 Task: Look for space in Panji, Indonesia from 7th July, 2023 to 15th July, 2023 for 6 adults in price range Rs.15000 to Rs.20000. Place can be entire place with 3 bedrooms having 3 beds and 3 bathrooms. Property type can be house, flat, guest house. Booking option can be shelf check-in. Required host language is English.
Action: Mouse moved to (434, 54)
Screenshot: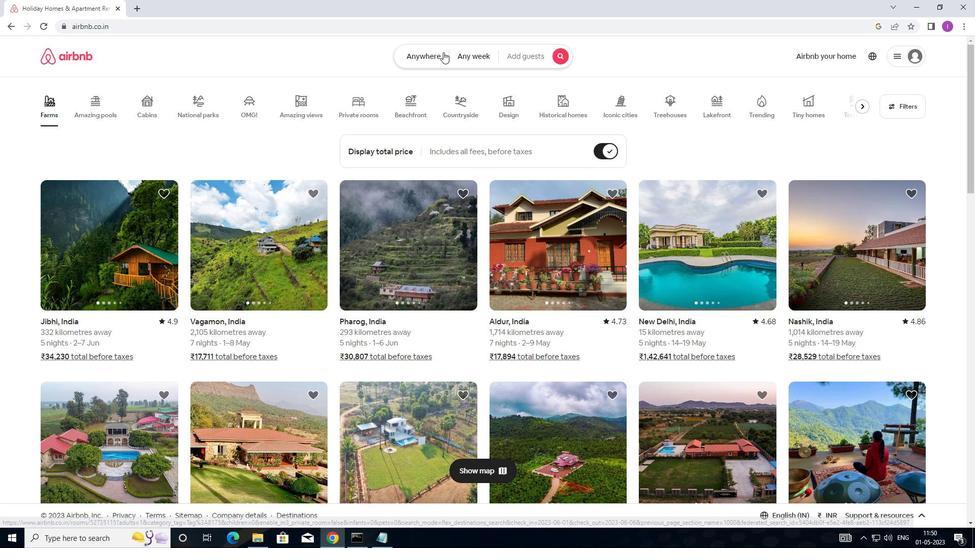 
Action: Mouse pressed left at (434, 54)
Screenshot: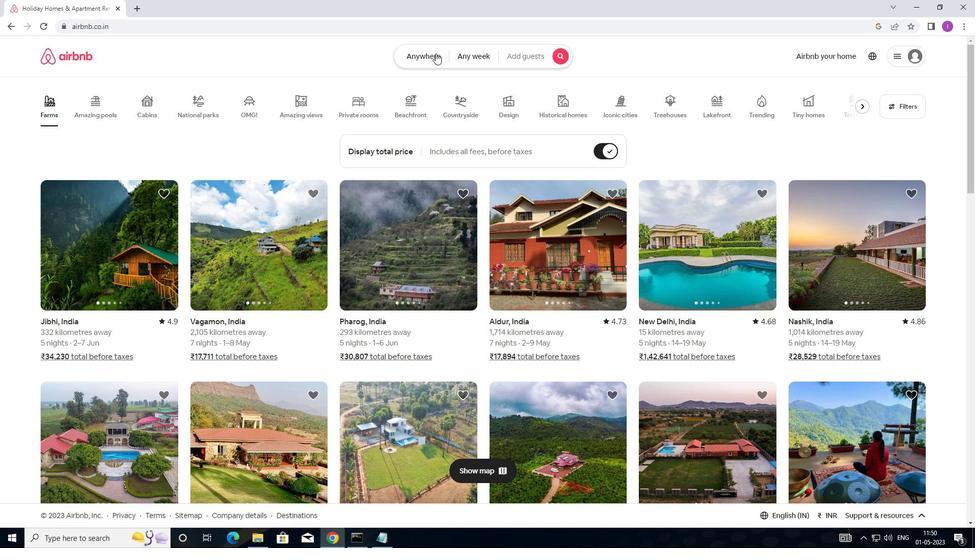 
Action: Mouse moved to (280, 97)
Screenshot: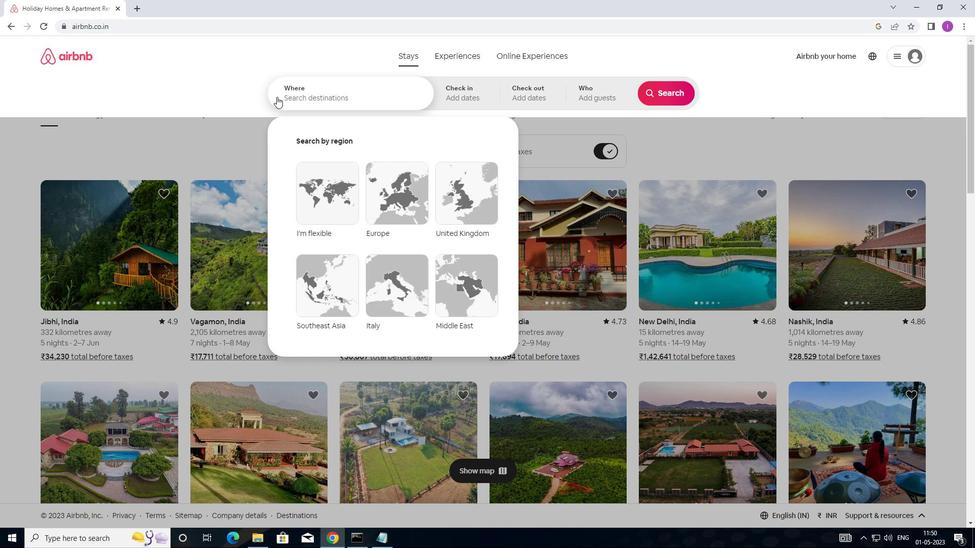 
Action: Mouse pressed left at (280, 97)
Screenshot: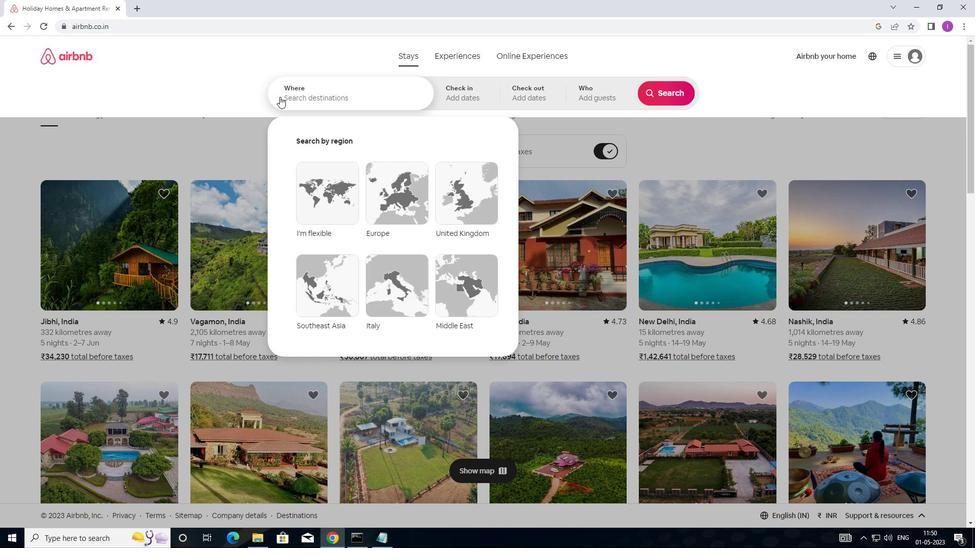 
Action: Mouse moved to (320, 146)
Screenshot: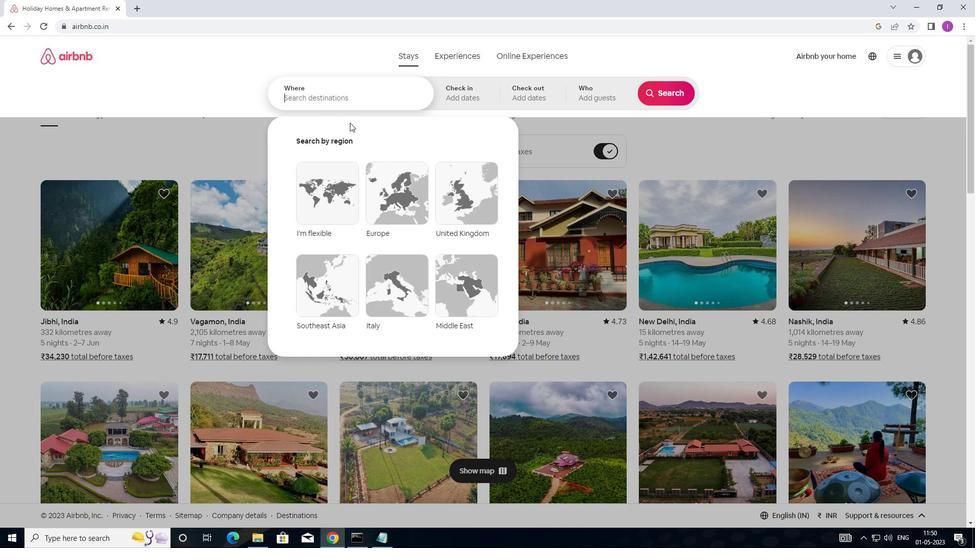 
Action: Key pressed <Key.shift>PANJI,<Key.shift>INDONESIA
Screenshot: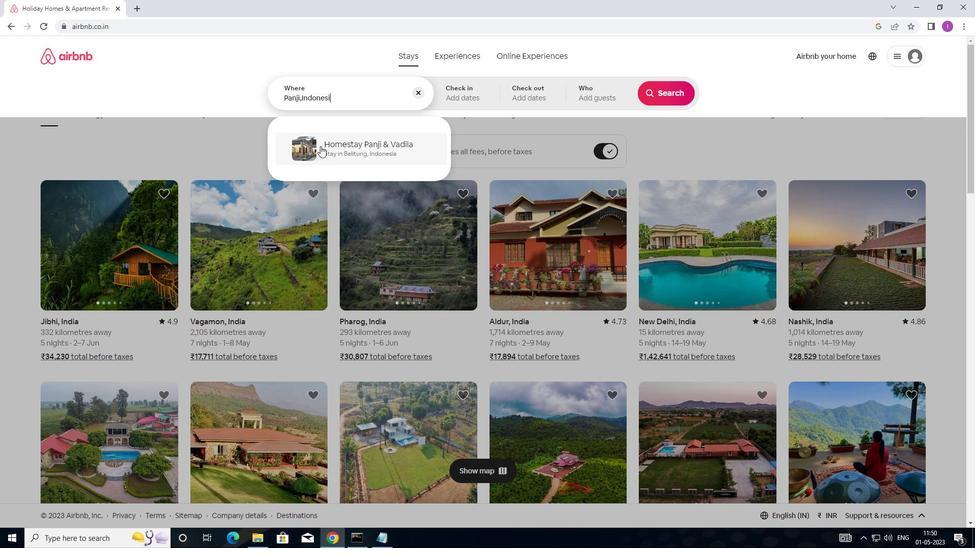 
Action: Mouse moved to (471, 90)
Screenshot: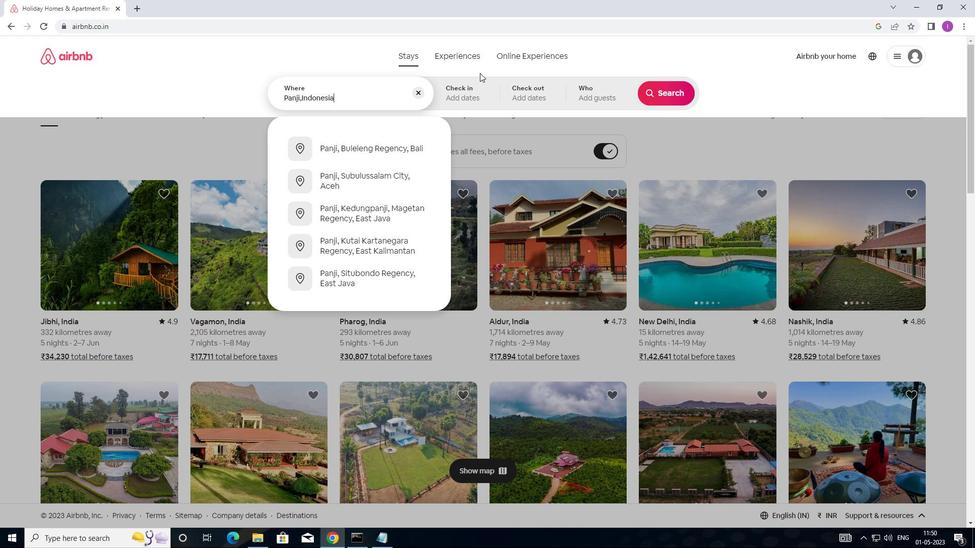 
Action: Mouse pressed left at (471, 90)
Screenshot: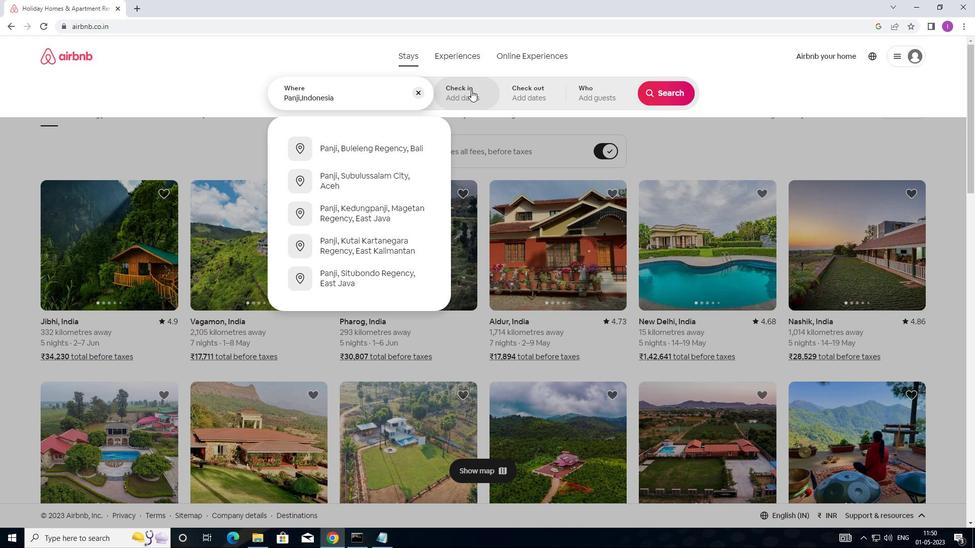 
Action: Mouse moved to (667, 176)
Screenshot: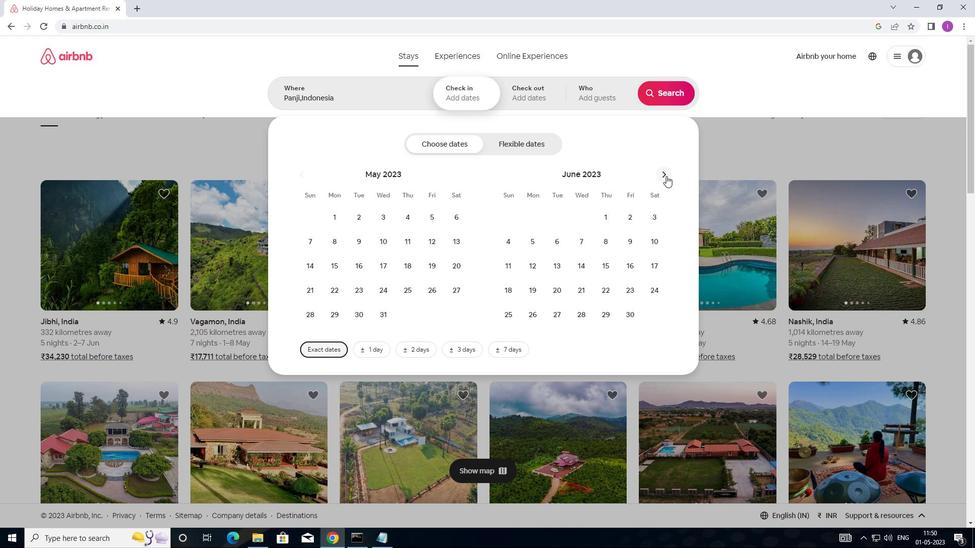
Action: Mouse pressed left at (667, 176)
Screenshot: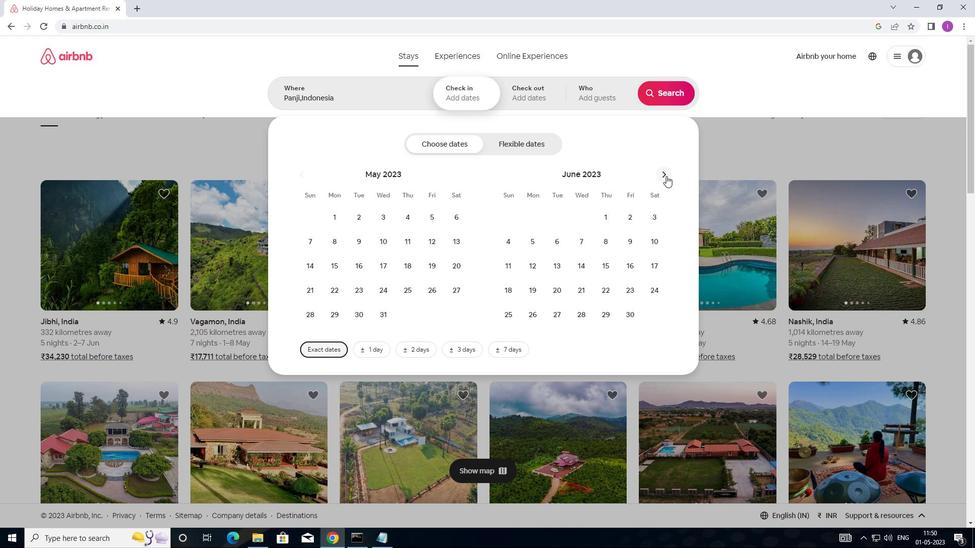 
Action: Mouse moved to (623, 240)
Screenshot: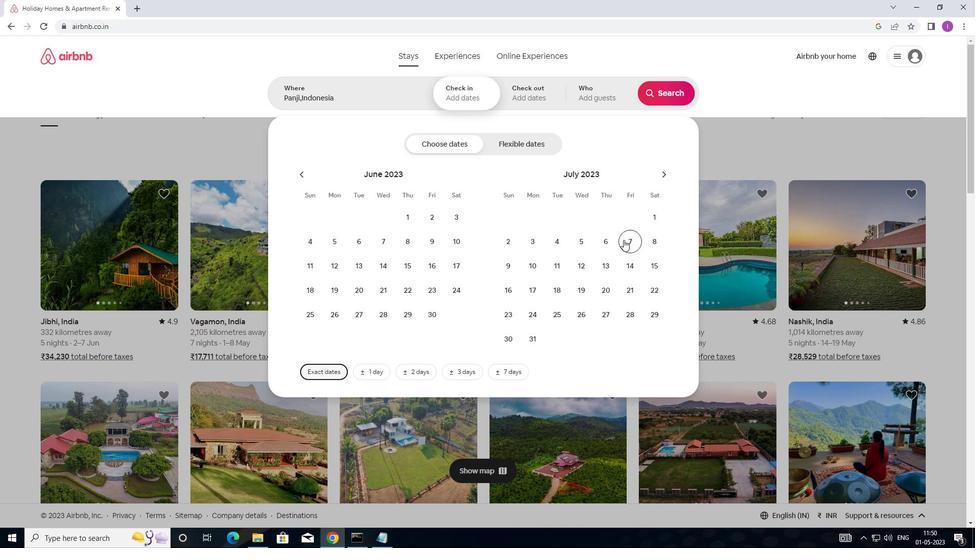 
Action: Mouse pressed left at (623, 240)
Screenshot: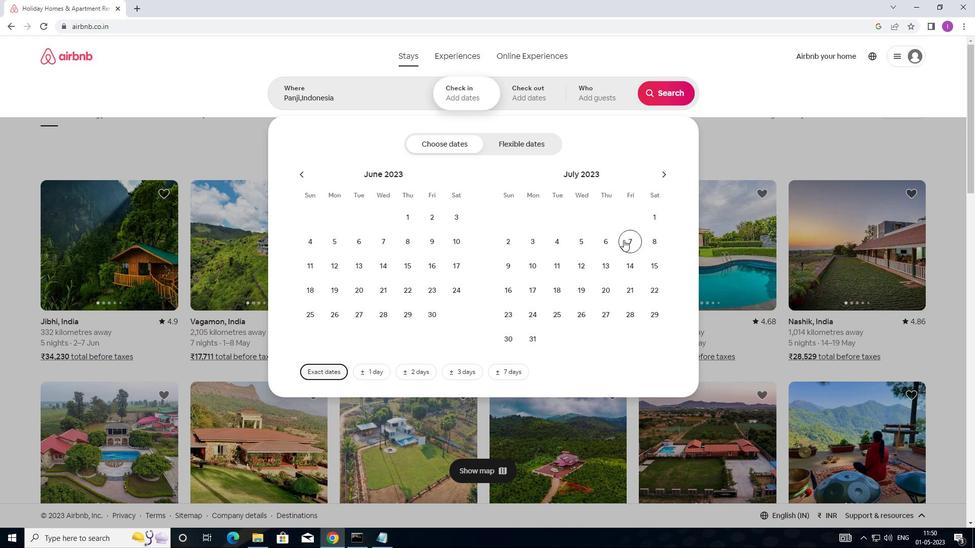 
Action: Mouse moved to (666, 268)
Screenshot: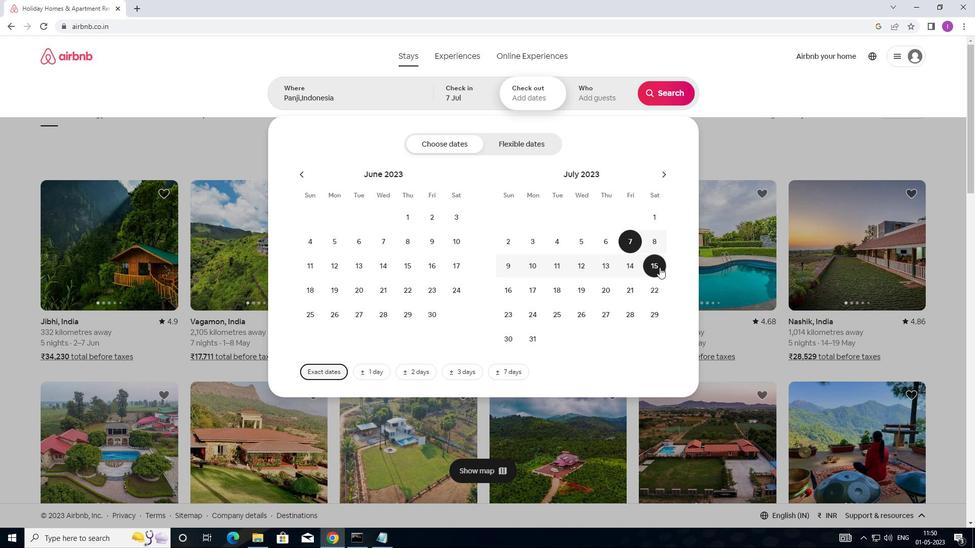 
Action: Mouse pressed left at (666, 268)
Screenshot: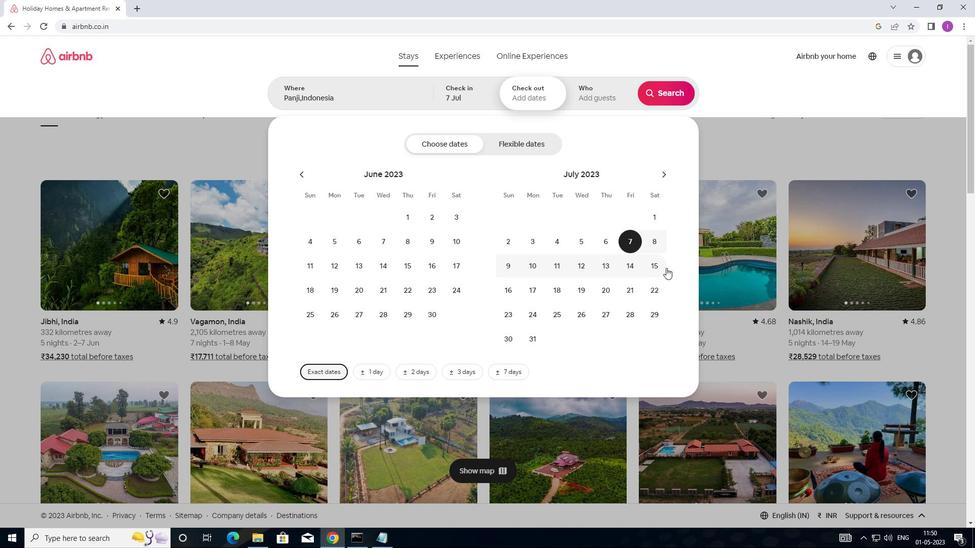 
Action: Mouse moved to (608, 89)
Screenshot: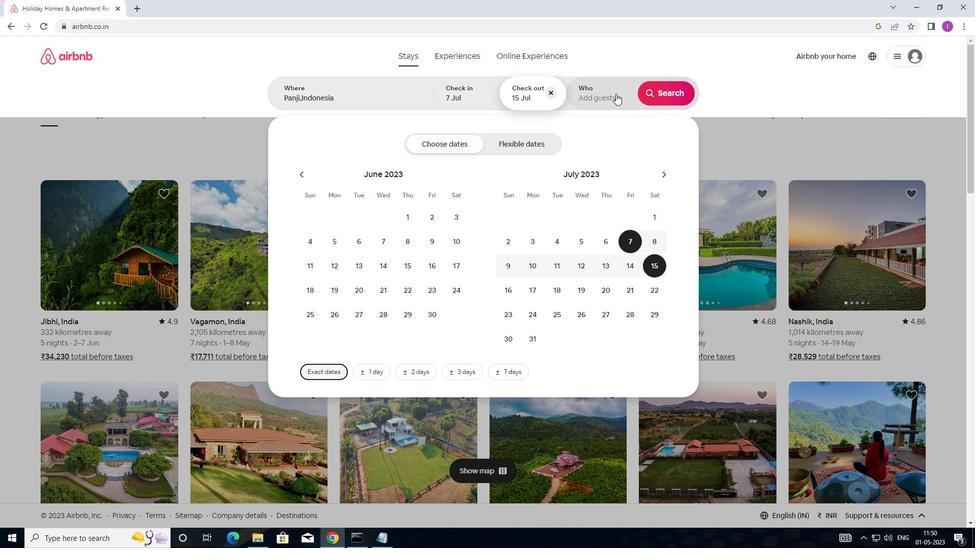 
Action: Mouse pressed left at (608, 89)
Screenshot: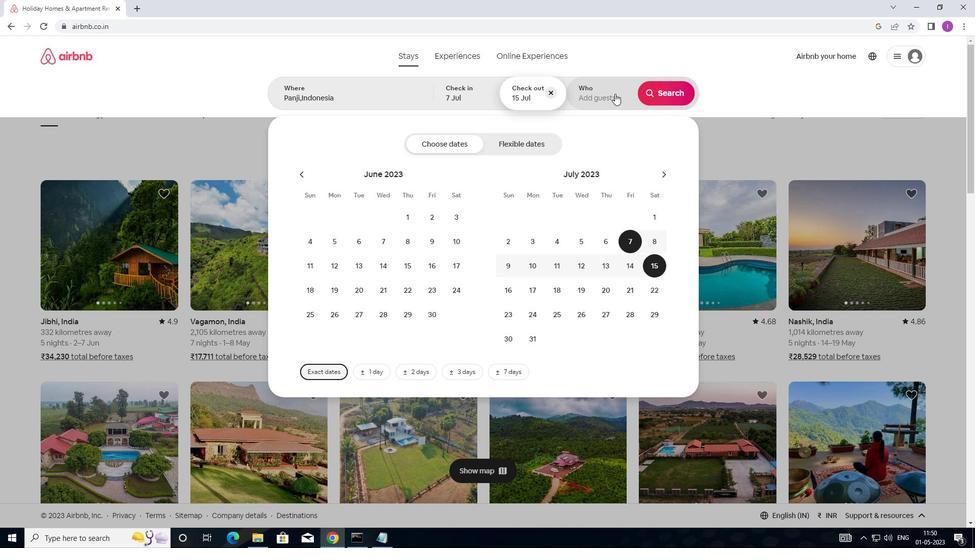 
Action: Mouse moved to (676, 144)
Screenshot: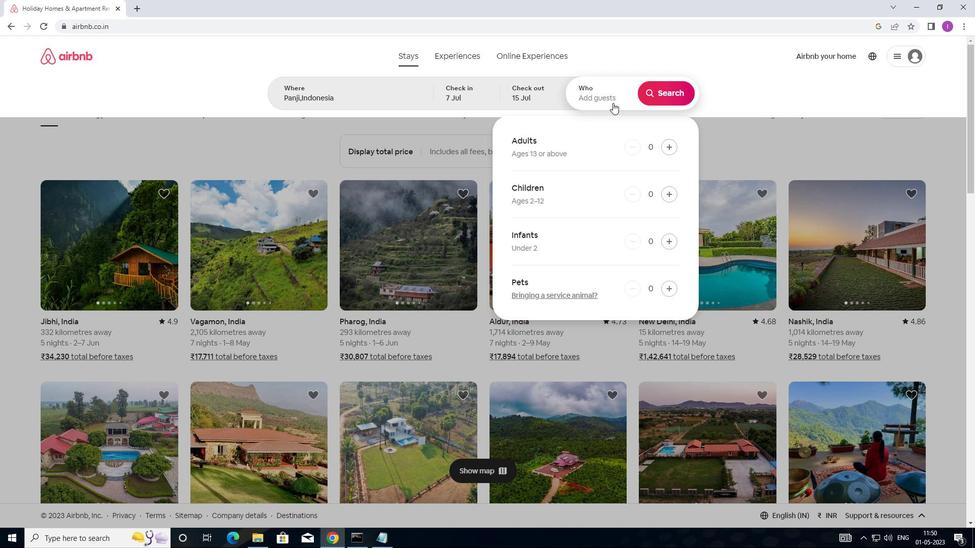 
Action: Mouse pressed left at (676, 144)
Screenshot: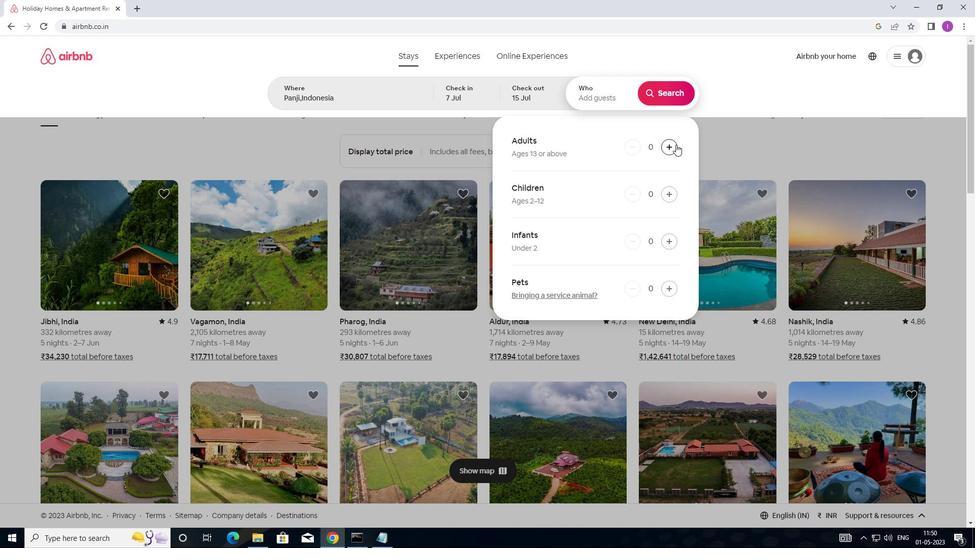 
Action: Mouse pressed left at (676, 144)
Screenshot: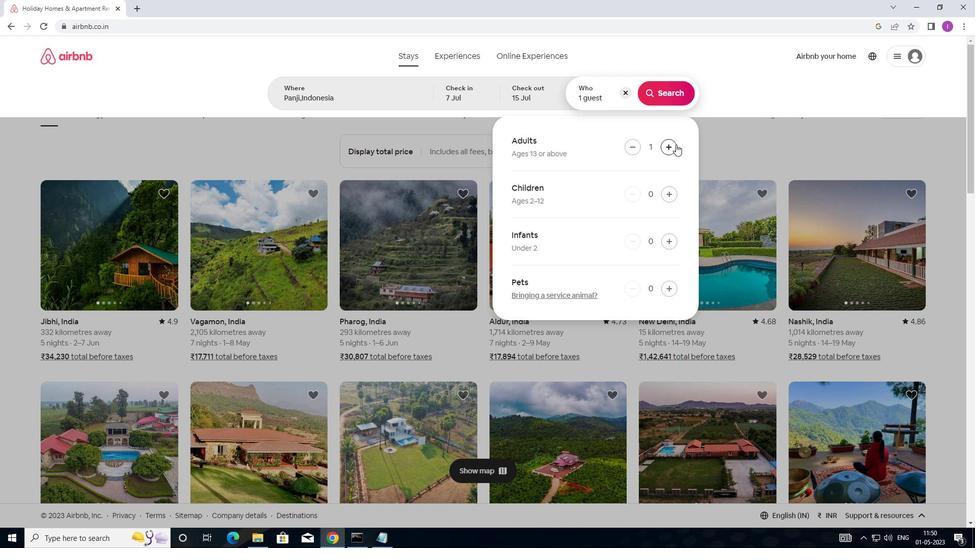 
Action: Mouse pressed left at (676, 144)
Screenshot: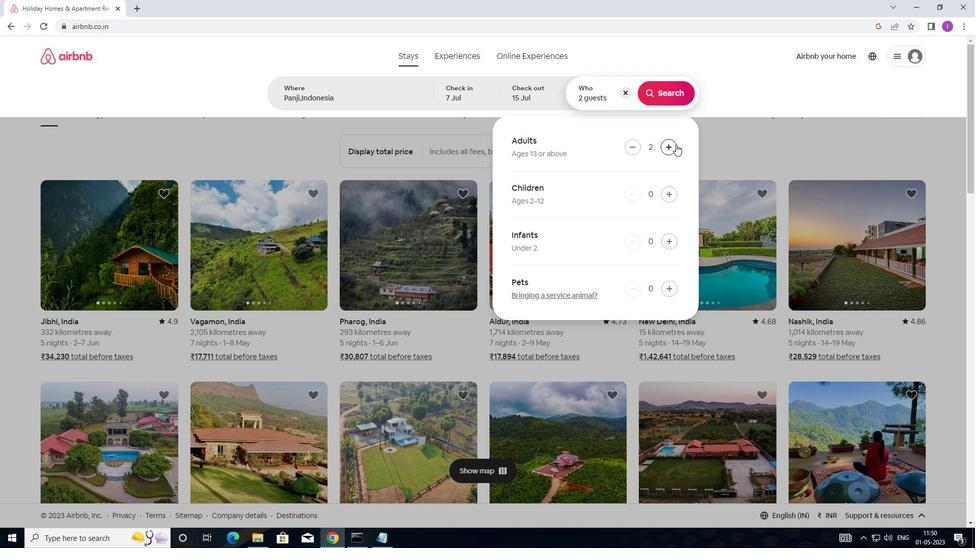 
Action: Mouse pressed left at (676, 144)
Screenshot: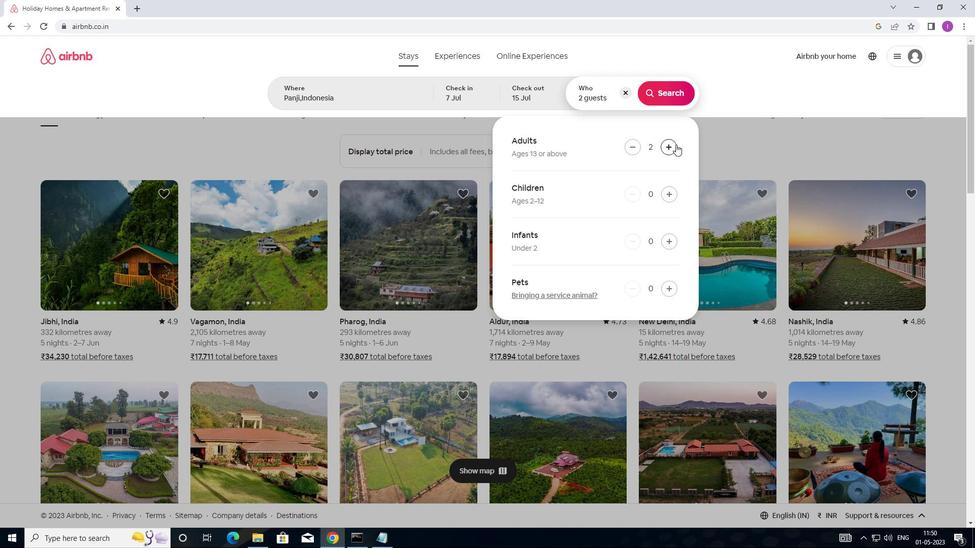 
Action: Mouse pressed left at (676, 144)
Screenshot: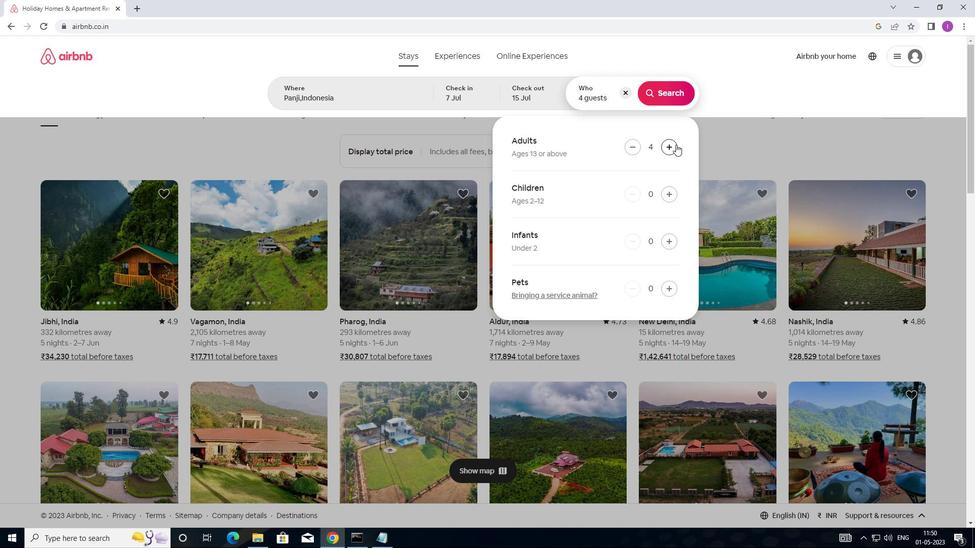
Action: Mouse moved to (676, 145)
Screenshot: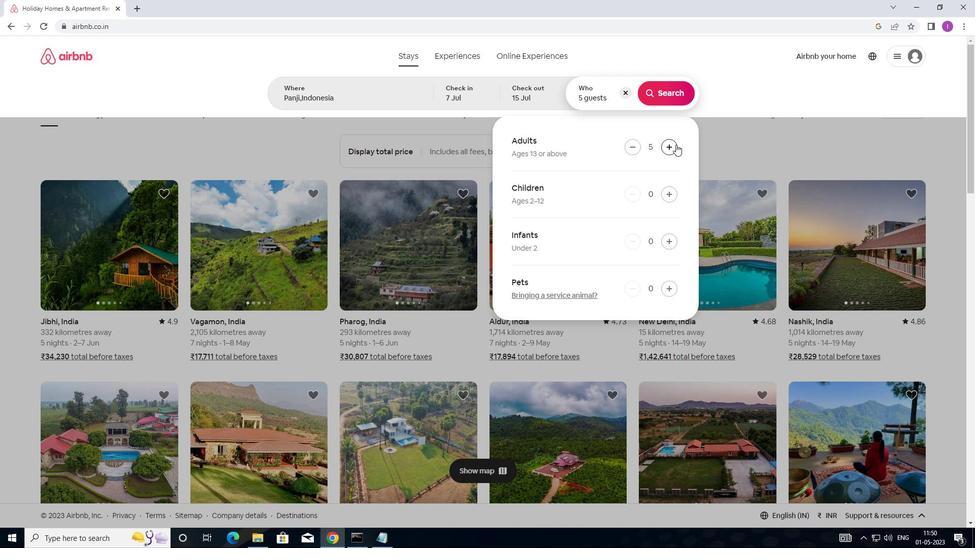 
Action: Mouse pressed left at (676, 145)
Screenshot: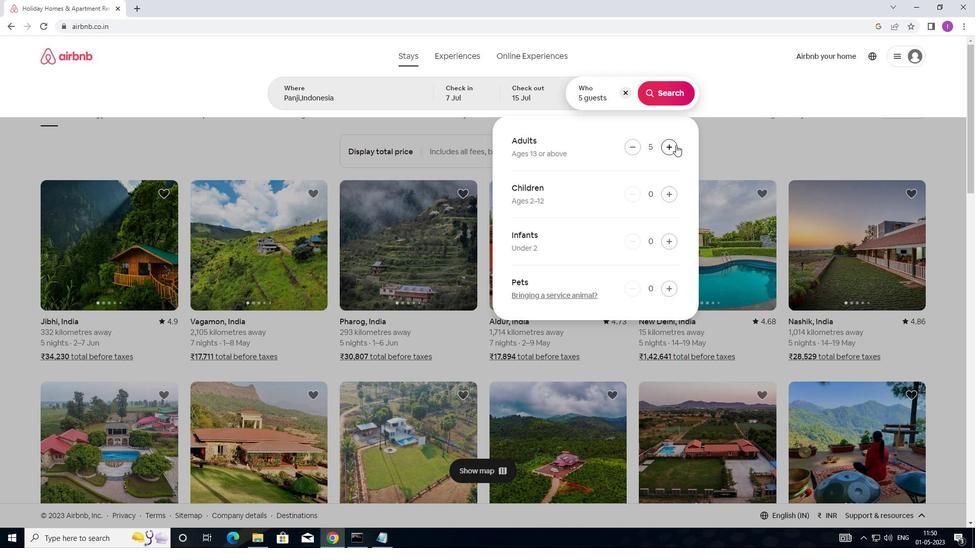 
Action: Mouse moved to (658, 89)
Screenshot: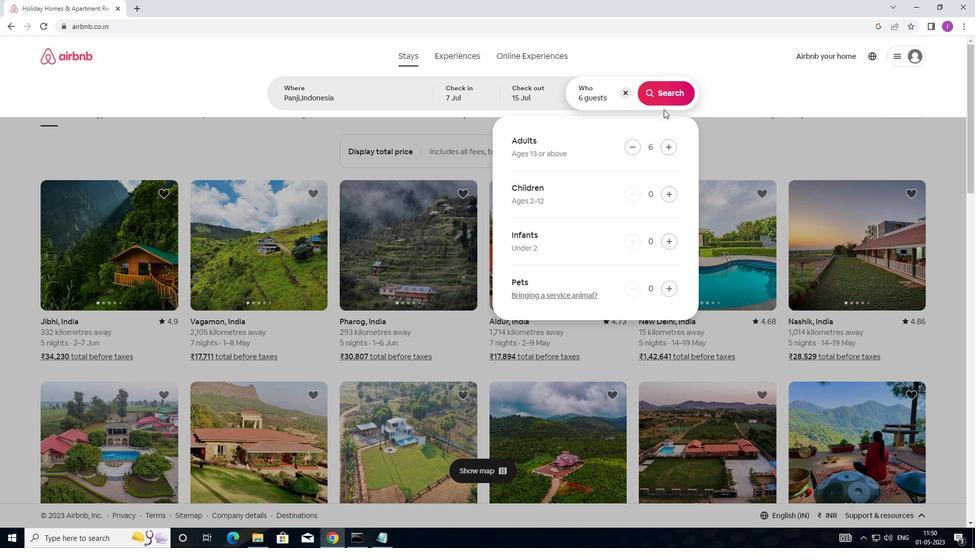 
Action: Mouse pressed left at (658, 89)
Screenshot: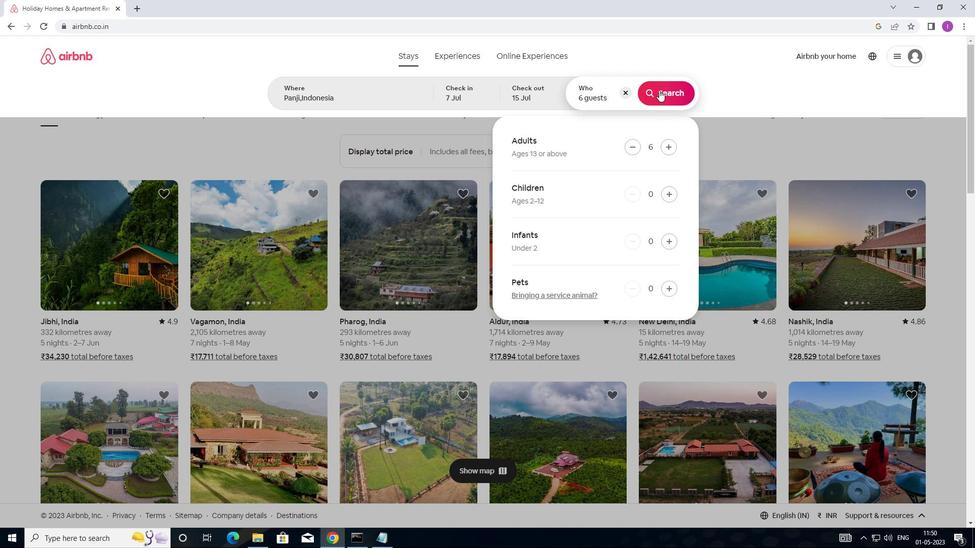 
Action: Mouse moved to (916, 91)
Screenshot: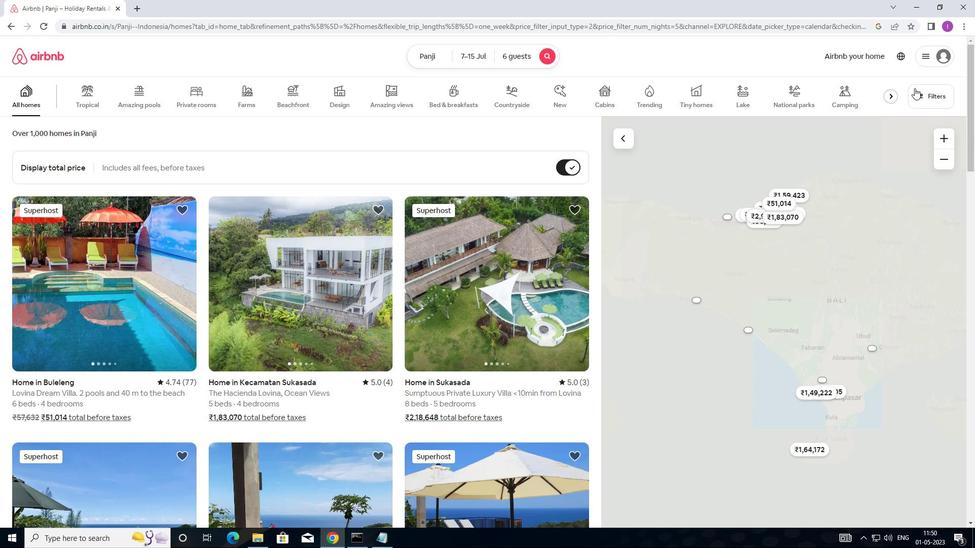 
Action: Mouse pressed left at (916, 91)
Screenshot: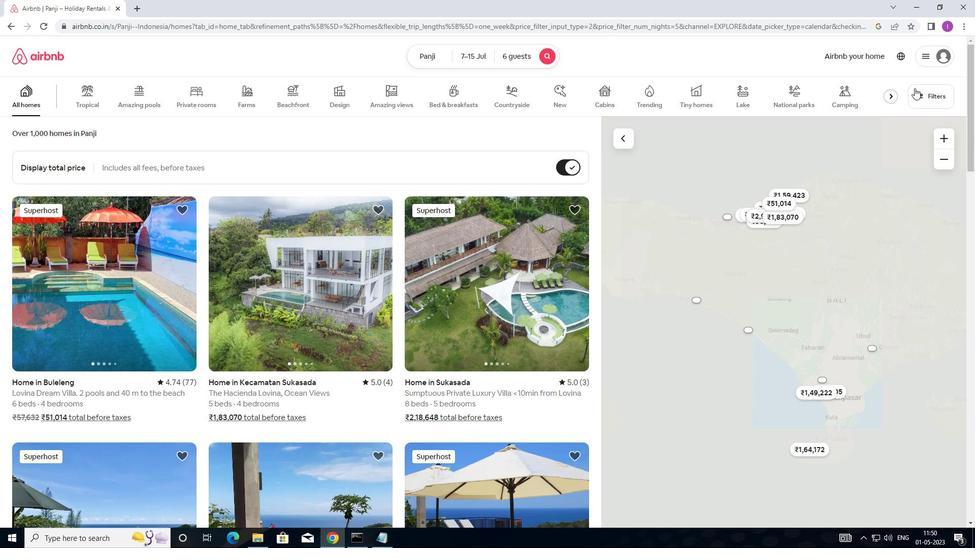 
Action: Mouse moved to (359, 229)
Screenshot: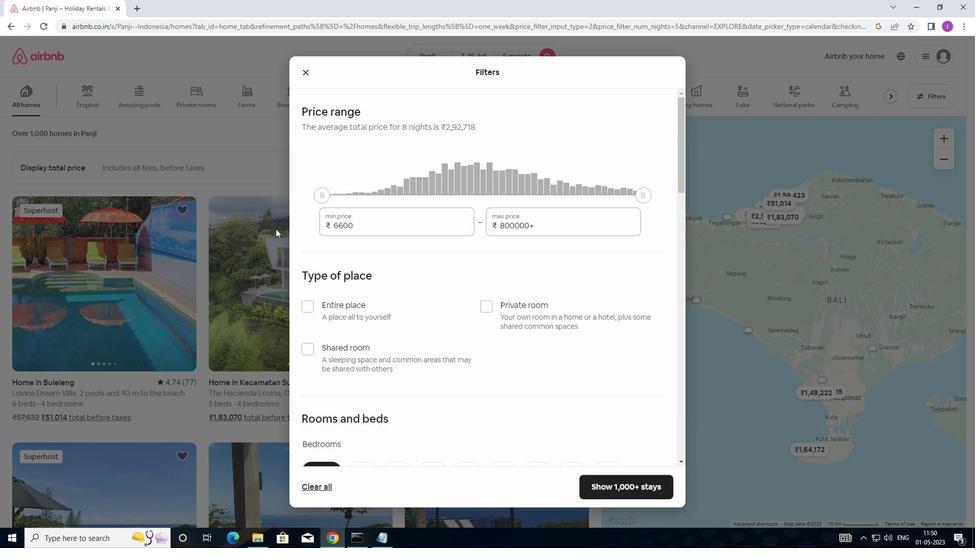 
Action: Mouse pressed left at (359, 229)
Screenshot: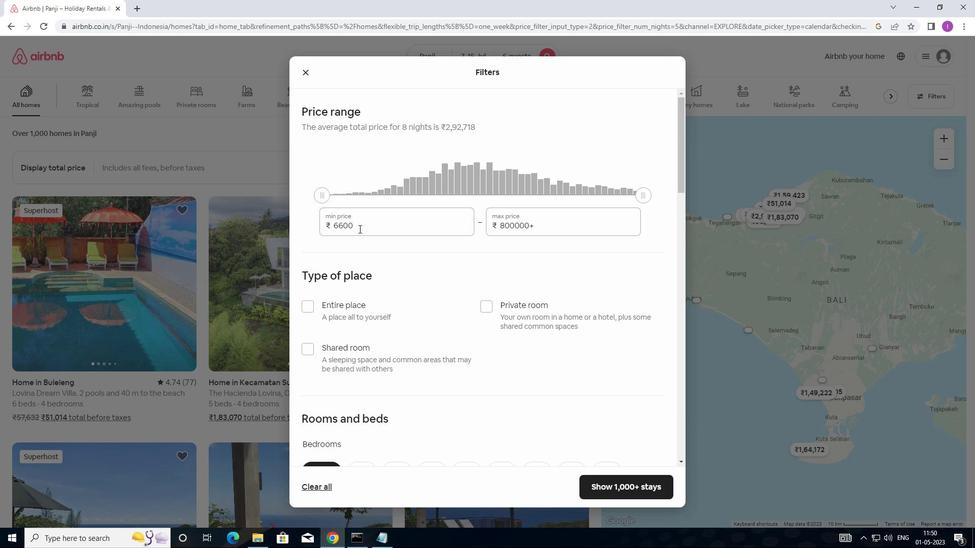 
Action: Mouse moved to (325, 231)
Screenshot: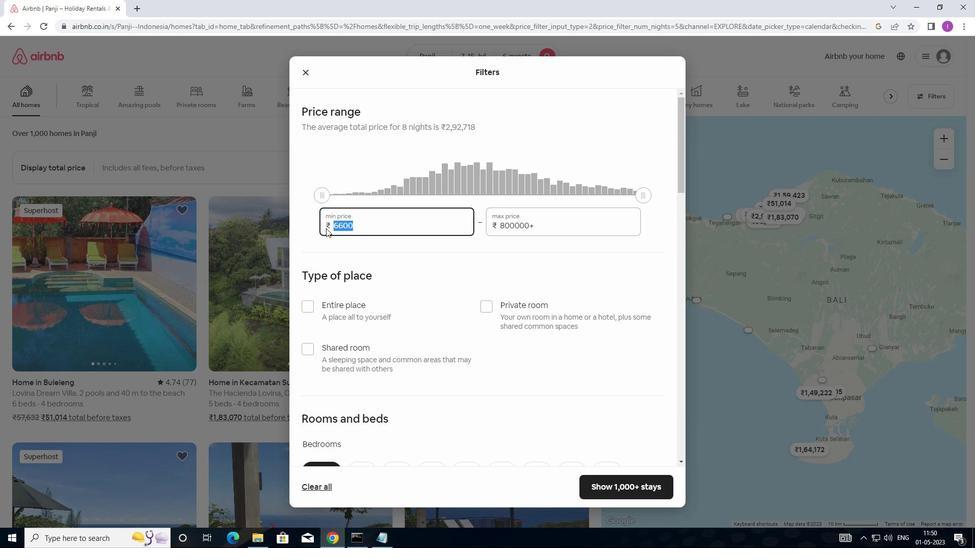 
Action: Key pressed 15000
Screenshot: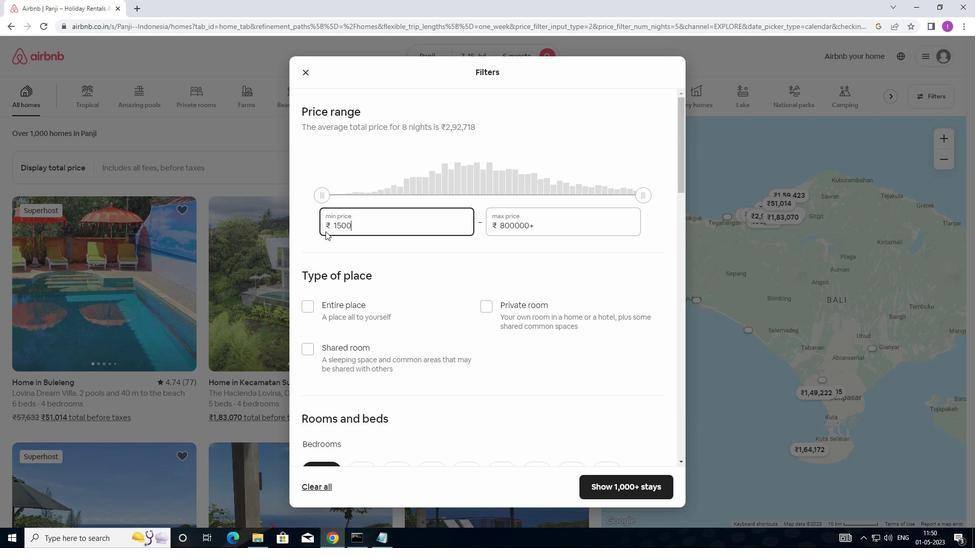 
Action: Mouse moved to (546, 229)
Screenshot: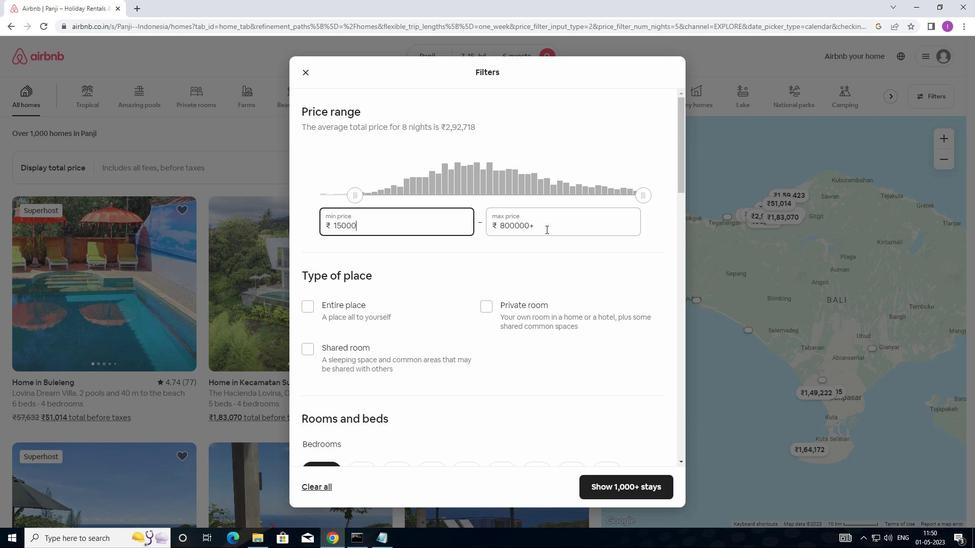 
Action: Mouse pressed left at (546, 229)
Screenshot: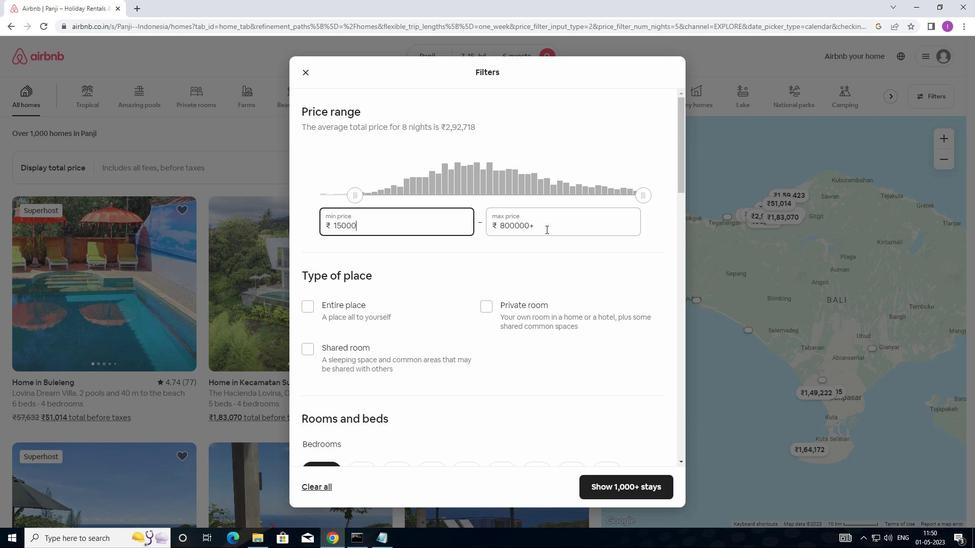 
Action: Mouse moved to (491, 235)
Screenshot: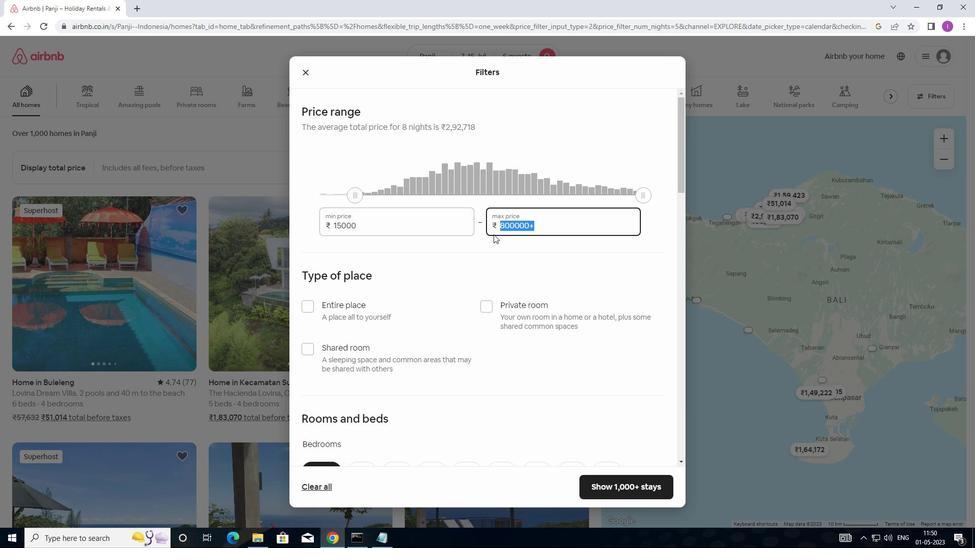 
Action: Key pressed 2
Screenshot: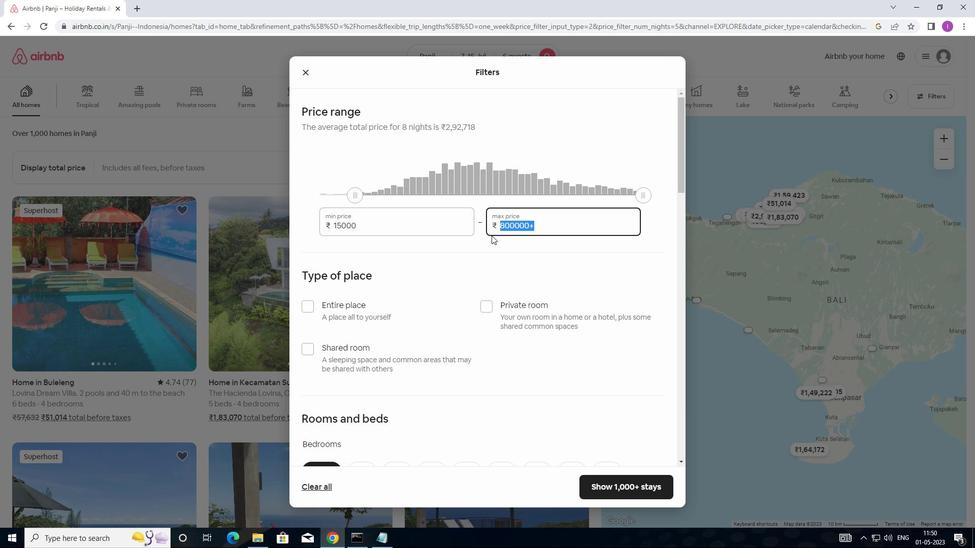 
Action: Mouse moved to (490, 237)
Screenshot: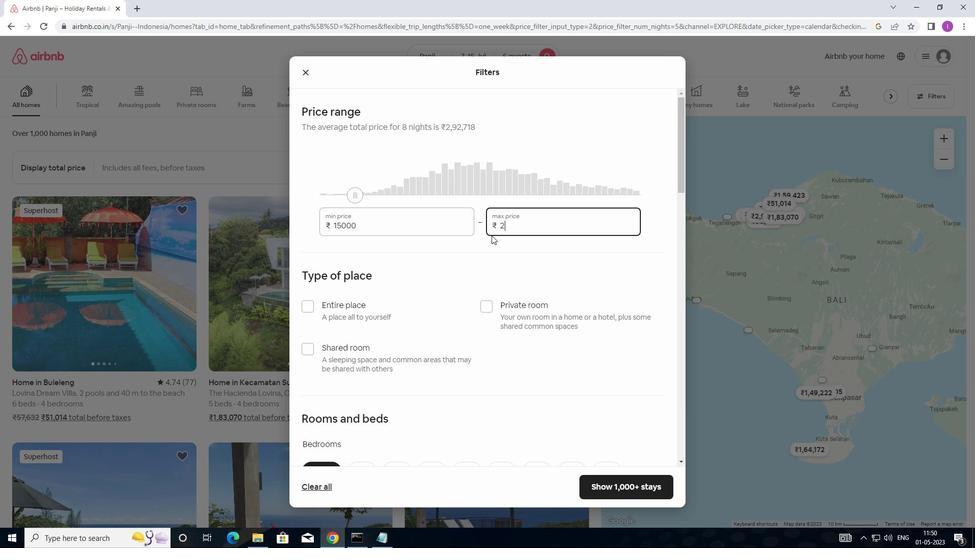 
Action: Key pressed 000
Screenshot: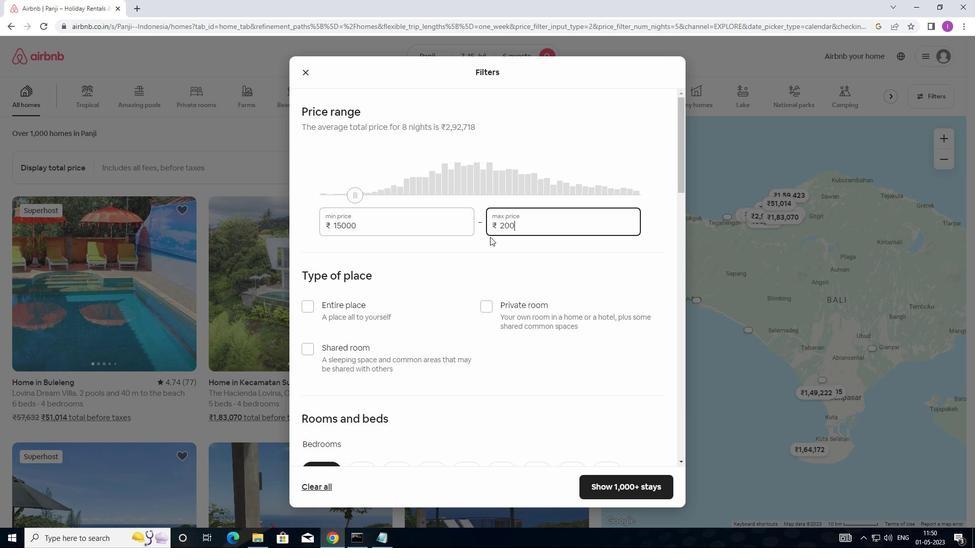 
Action: Mouse moved to (489, 237)
Screenshot: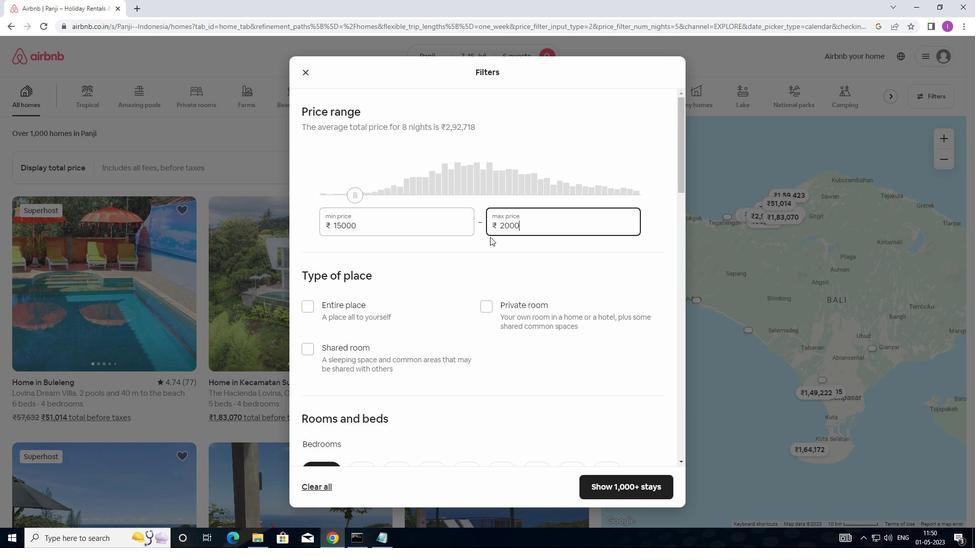 
Action: Key pressed 0
Screenshot: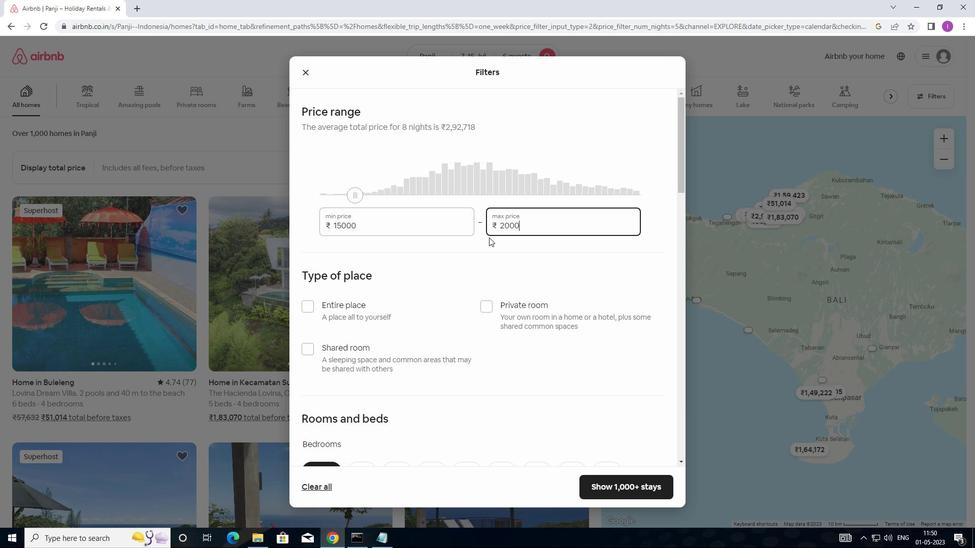
Action: Mouse moved to (308, 306)
Screenshot: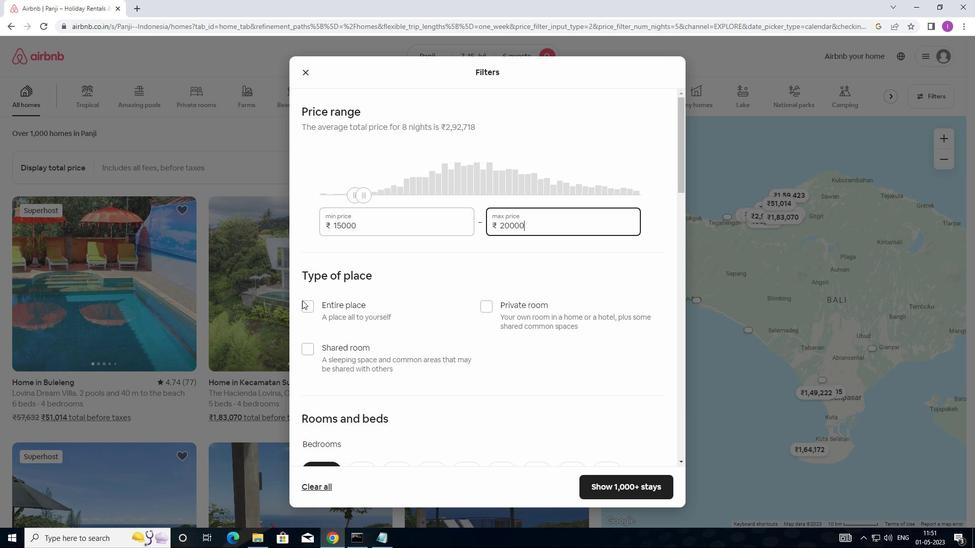
Action: Mouse pressed left at (308, 306)
Screenshot: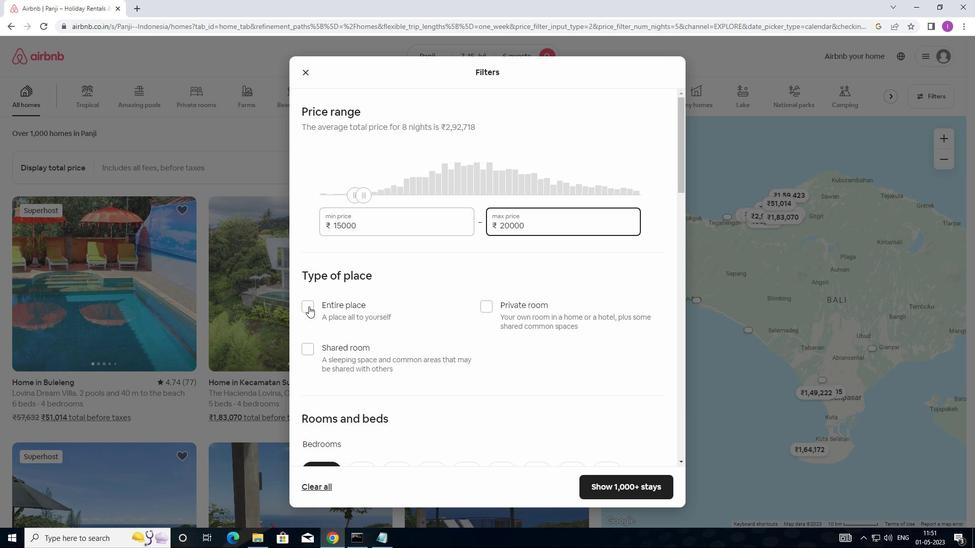 
Action: Mouse moved to (353, 343)
Screenshot: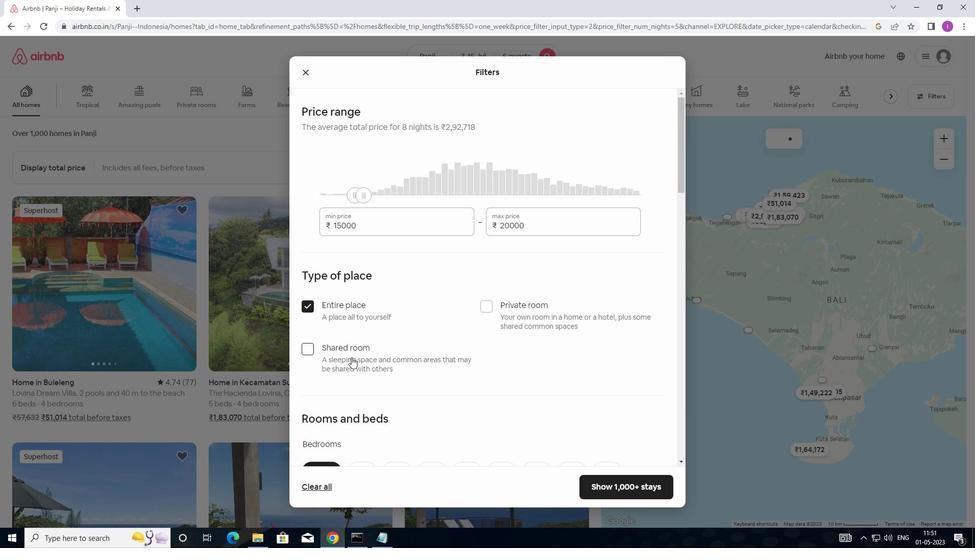 
Action: Mouse scrolled (353, 342) with delta (0, 0)
Screenshot: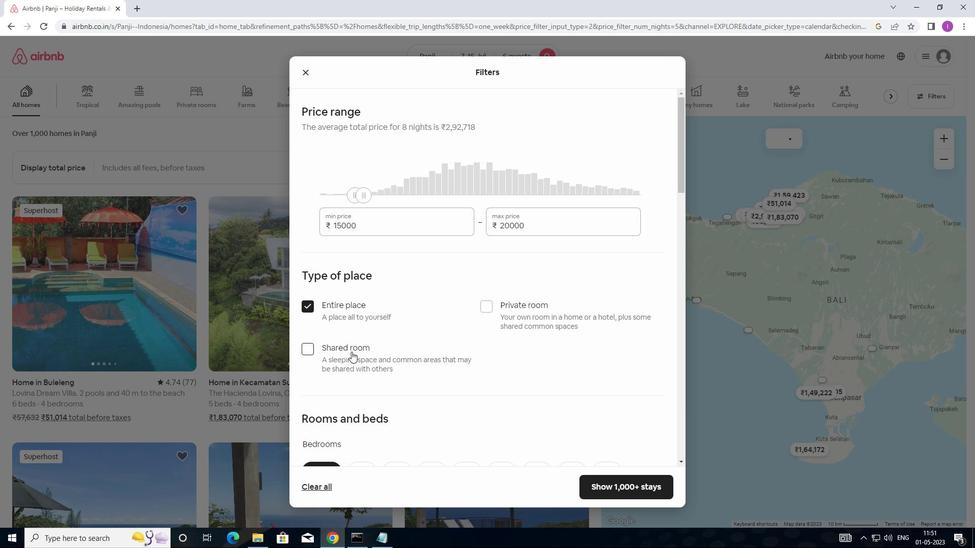 
Action: Mouse scrolled (353, 342) with delta (0, 0)
Screenshot: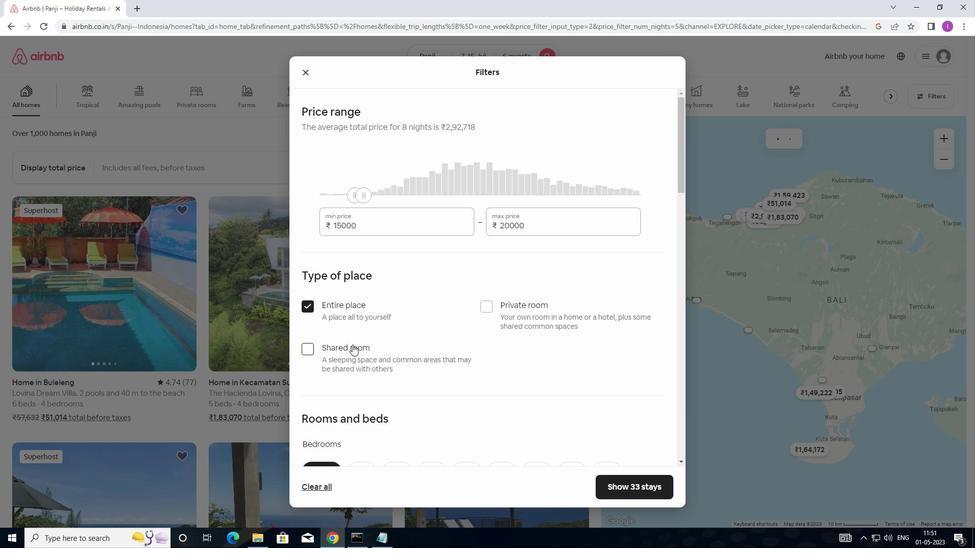 
Action: Mouse scrolled (353, 342) with delta (0, 0)
Screenshot: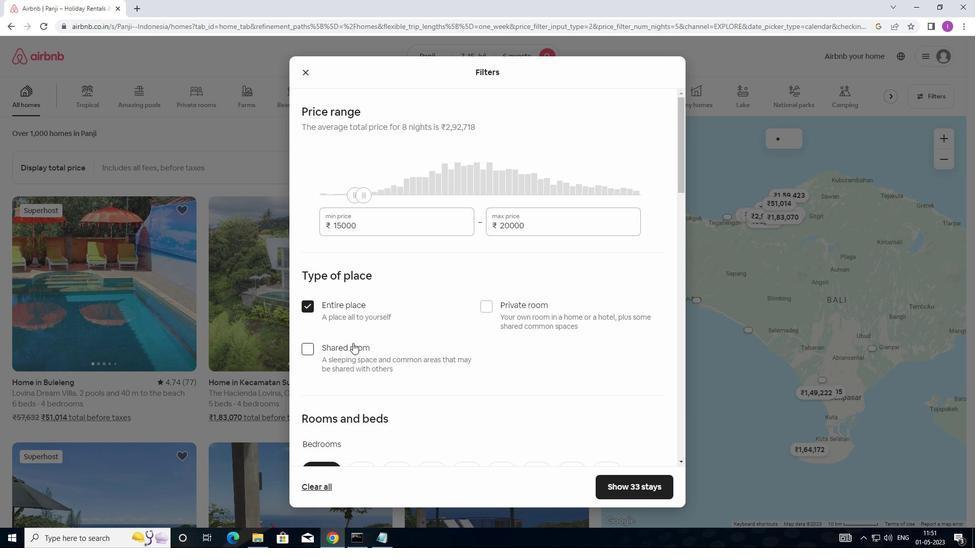 
Action: Mouse scrolled (353, 342) with delta (0, 0)
Screenshot: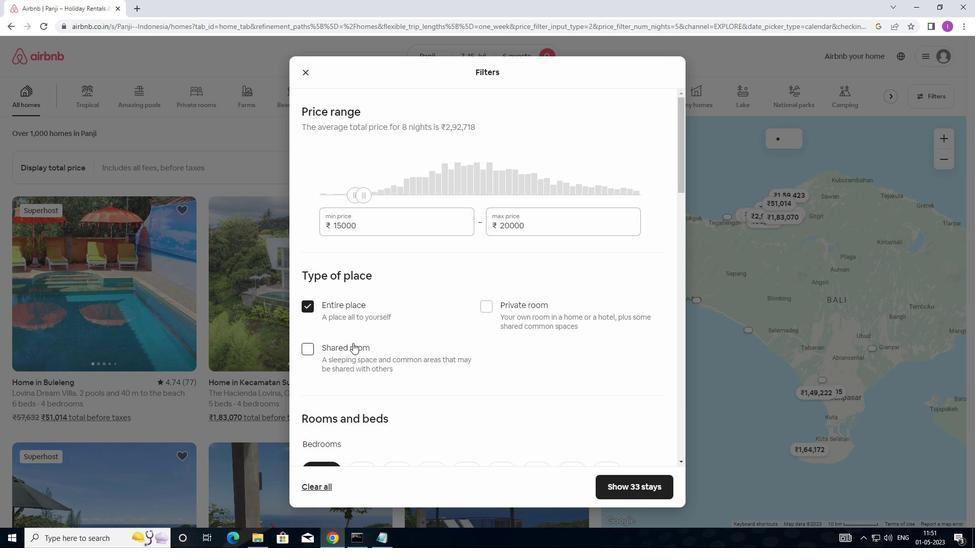 
Action: Mouse moved to (426, 270)
Screenshot: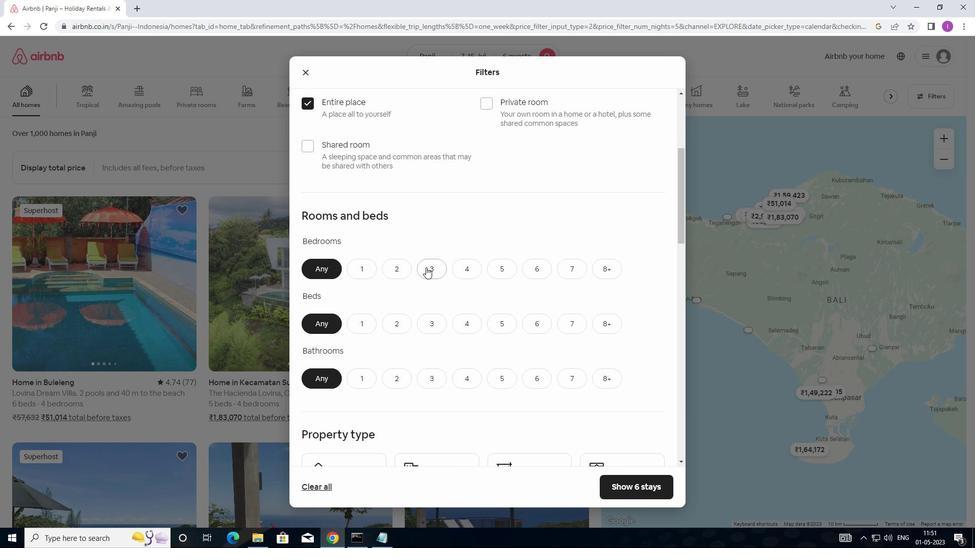 
Action: Mouse pressed left at (426, 270)
Screenshot: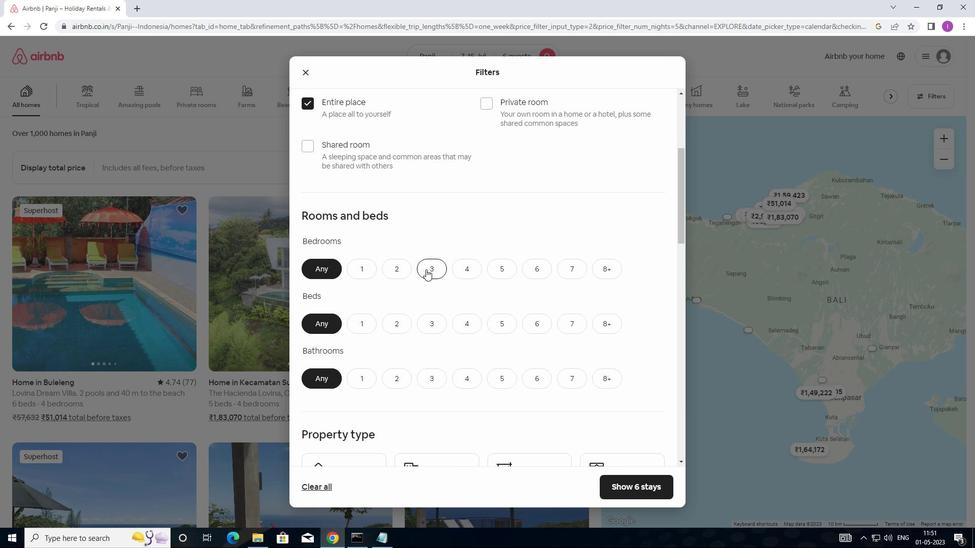 
Action: Mouse moved to (430, 330)
Screenshot: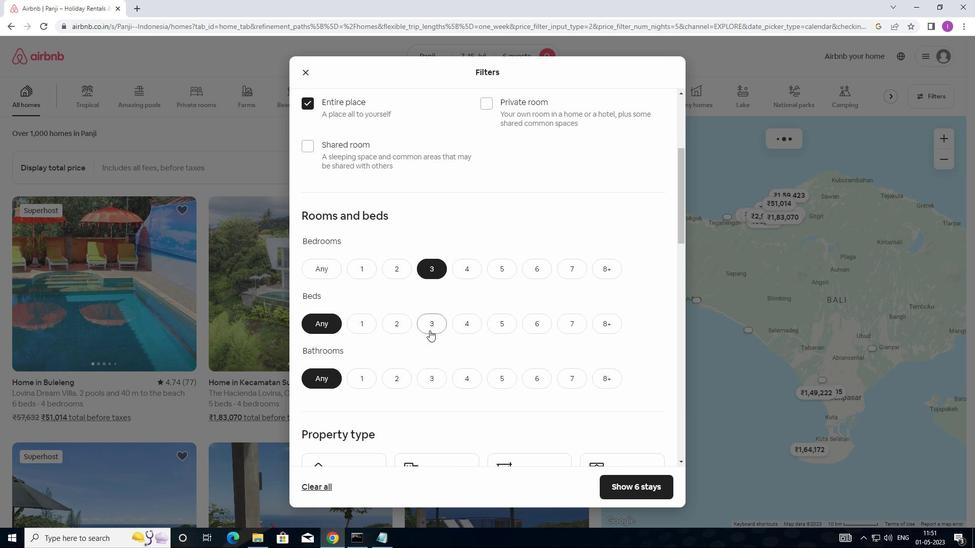 
Action: Mouse pressed left at (430, 330)
Screenshot: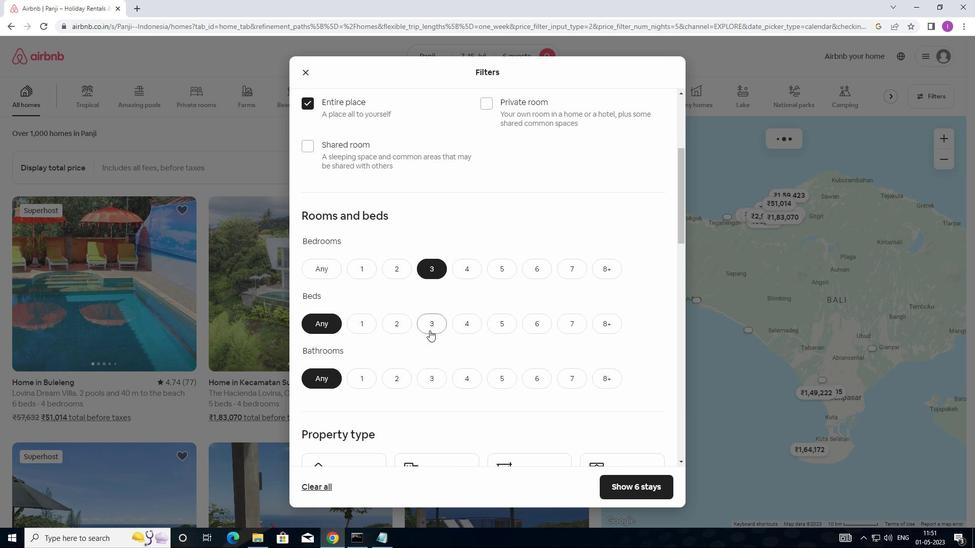 
Action: Mouse moved to (438, 372)
Screenshot: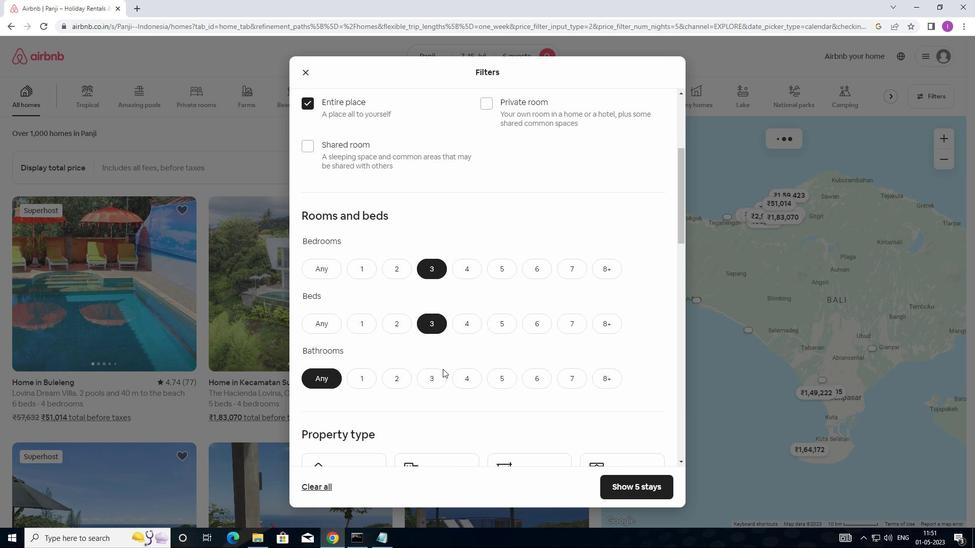 
Action: Mouse pressed left at (438, 372)
Screenshot: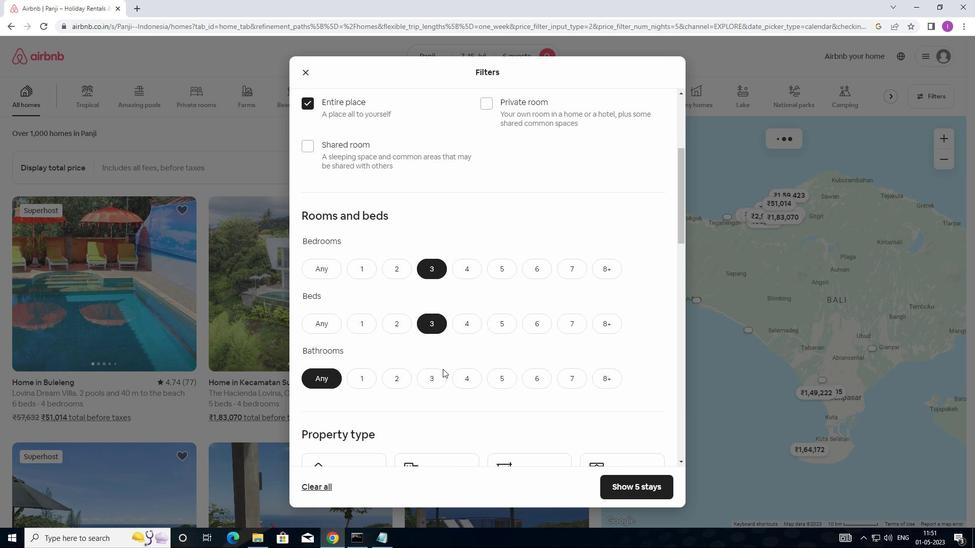 
Action: Mouse moved to (438, 368)
Screenshot: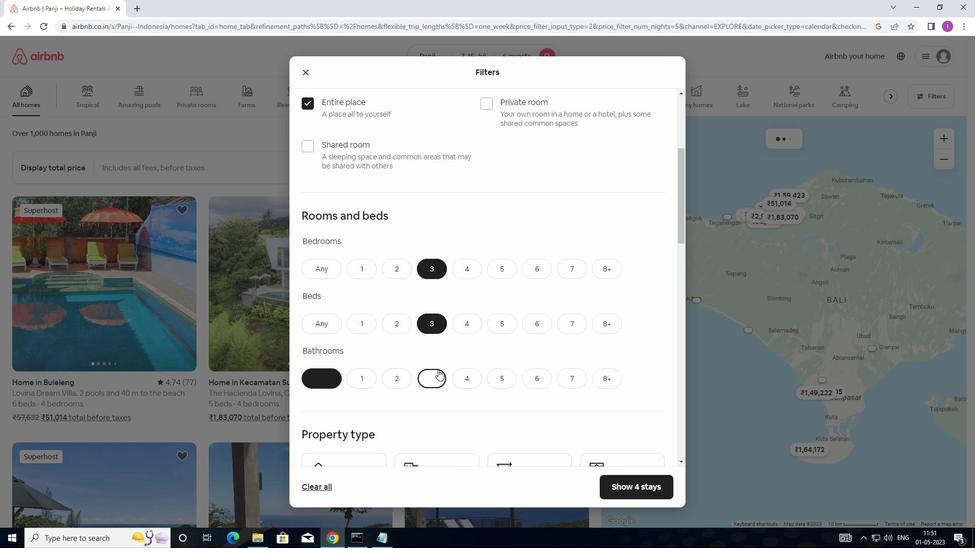 
Action: Mouse scrolled (438, 367) with delta (0, 0)
Screenshot: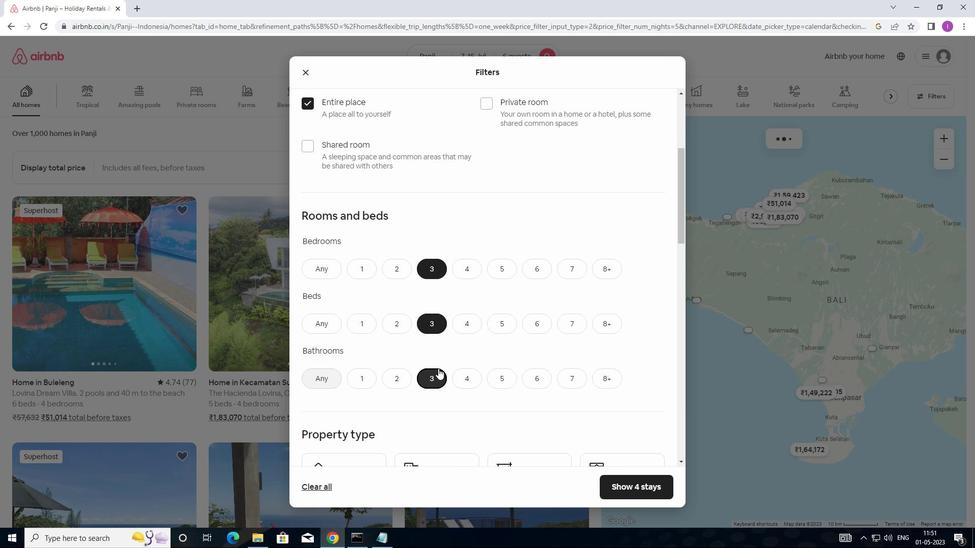 
Action: Mouse scrolled (438, 367) with delta (0, 0)
Screenshot: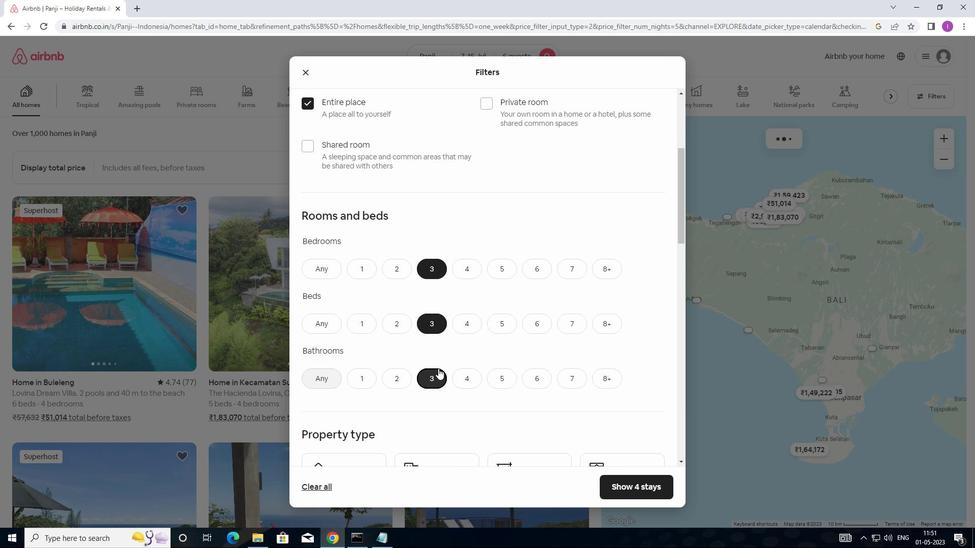 
Action: Mouse scrolled (438, 367) with delta (0, 0)
Screenshot: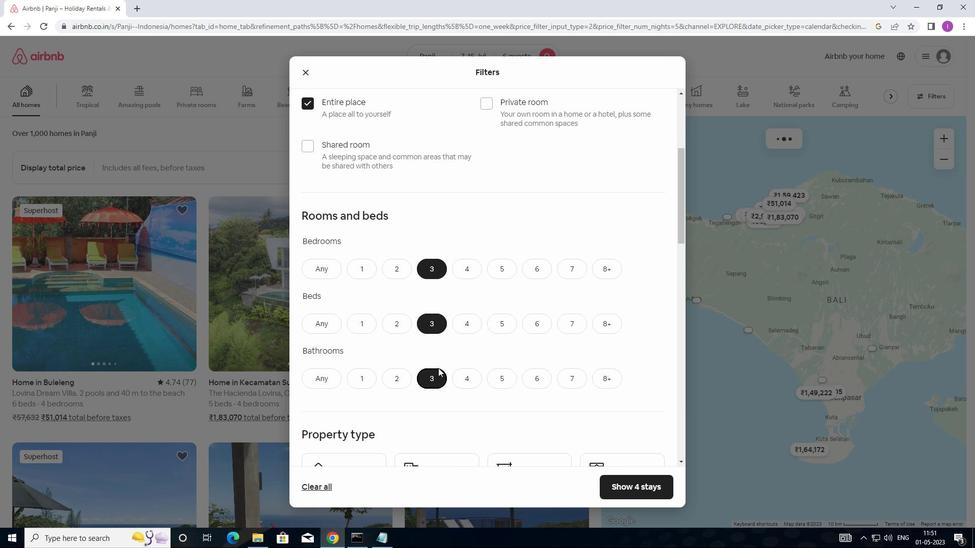 
Action: Mouse moved to (335, 351)
Screenshot: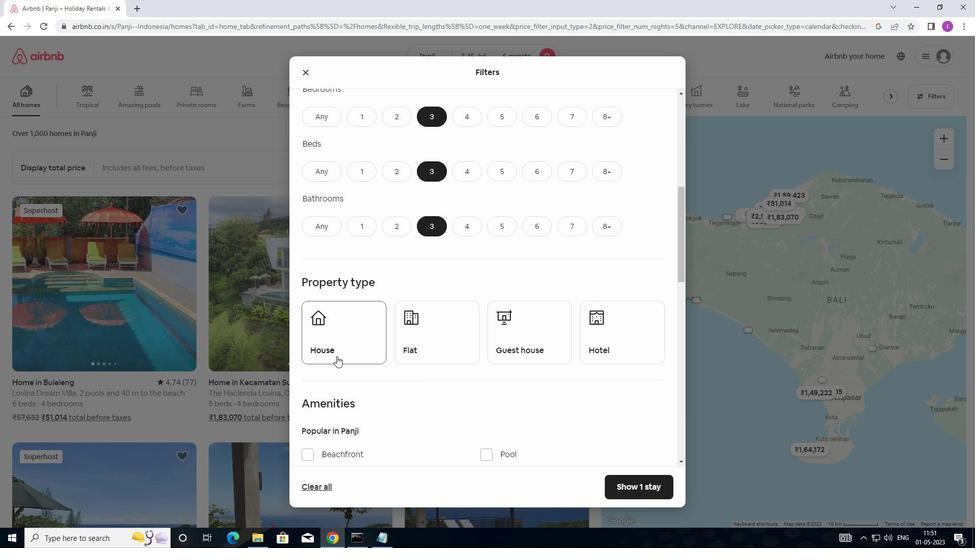 
Action: Mouse pressed left at (335, 351)
Screenshot: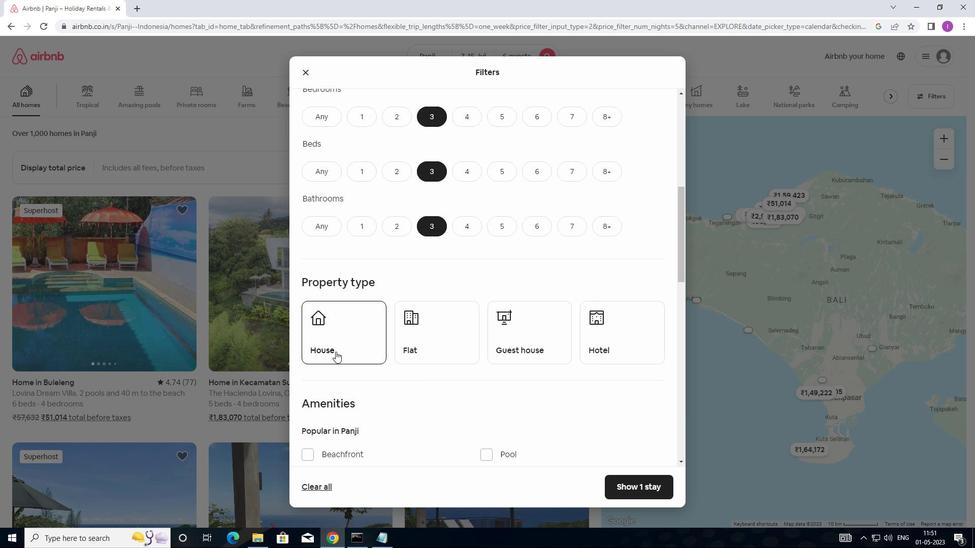 
Action: Mouse moved to (466, 342)
Screenshot: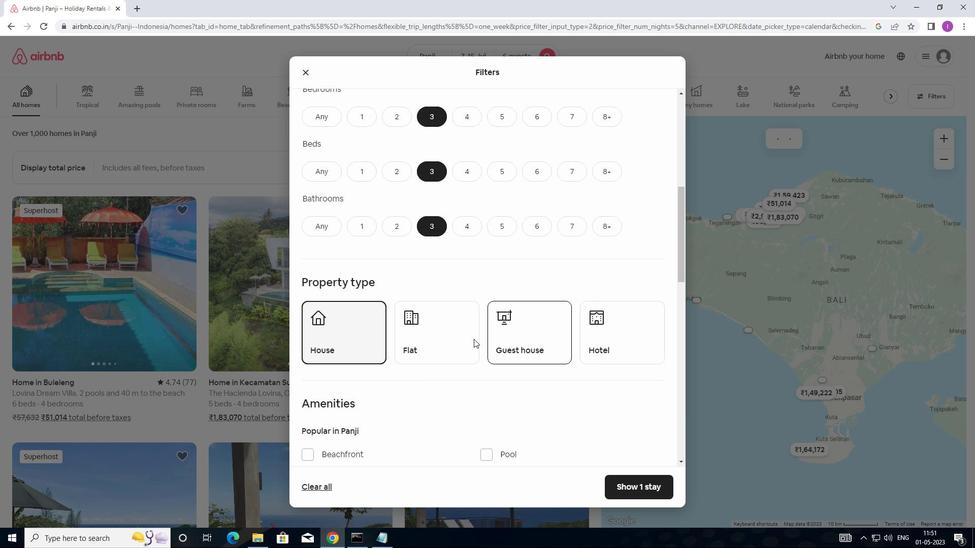 
Action: Mouse pressed left at (466, 342)
Screenshot: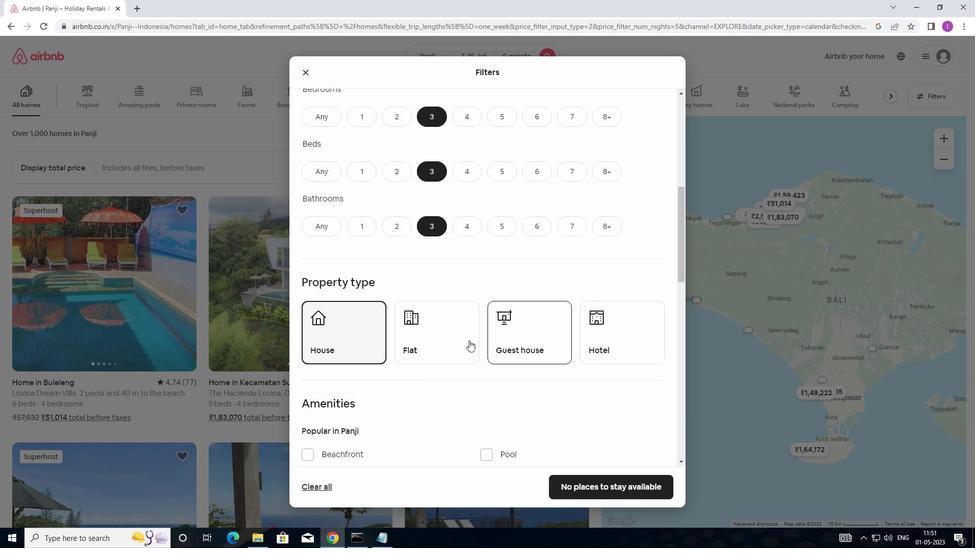 
Action: Mouse moved to (512, 342)
Screenshot: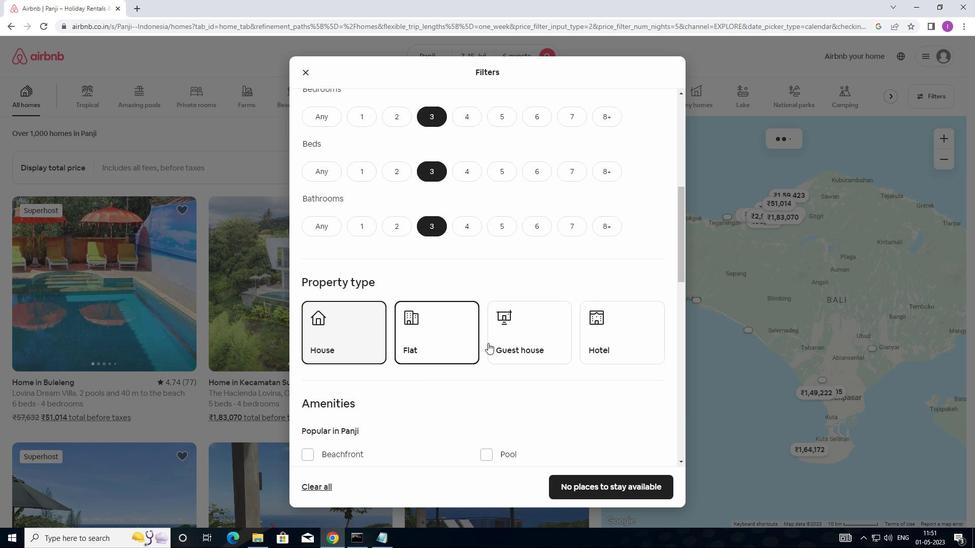 
Action: Mouse pressed left at (512, 342)
Screenshot: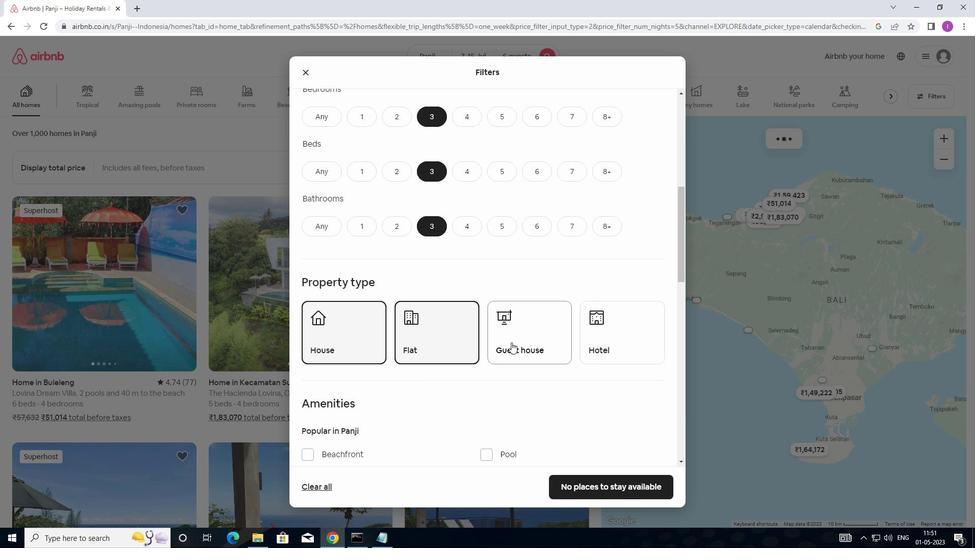 
Action: Mouse moved to (513, 341)
Screenshot: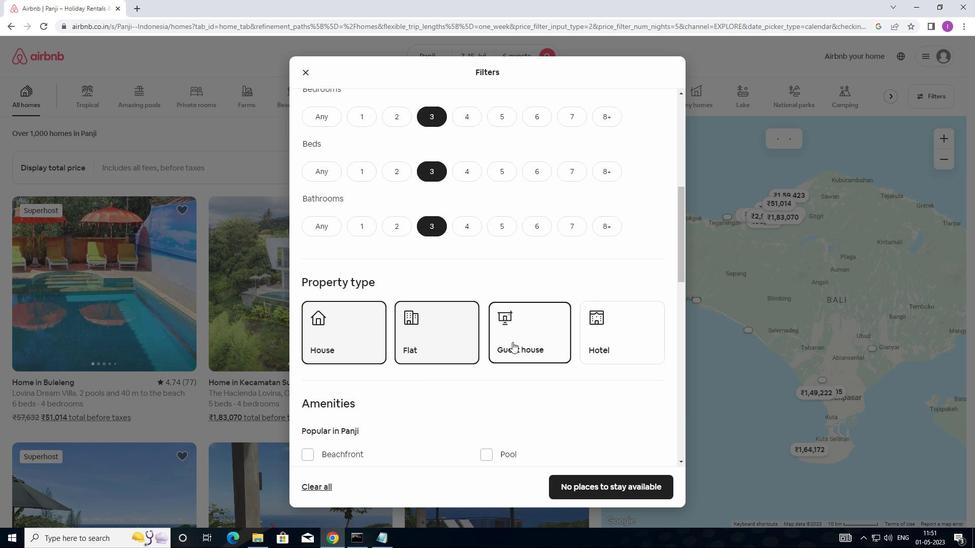 
Action: Mouse scrolled (513, 341) with delta (0, 0)
Screenshot: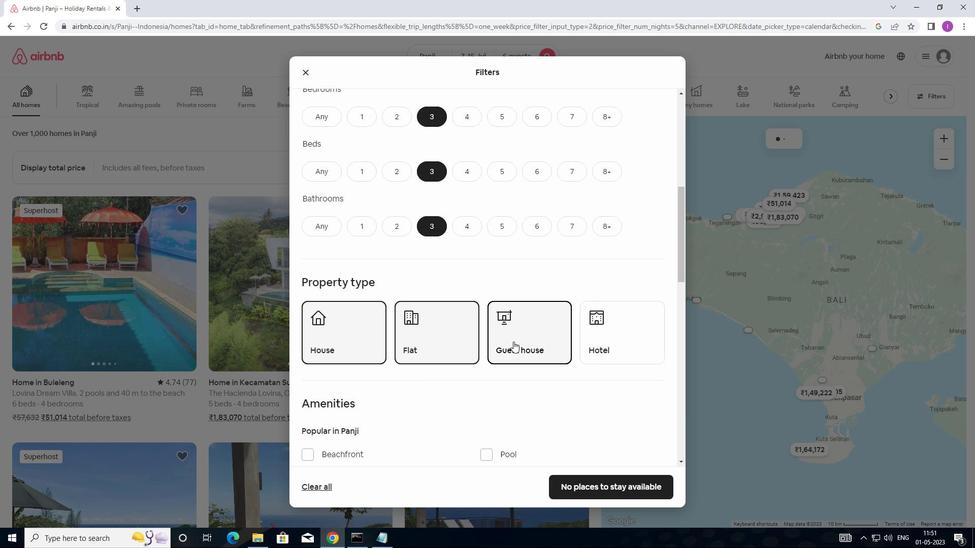 
Action: Mouse scrolled (513, 341) with delta (0, 0)
Screenshot: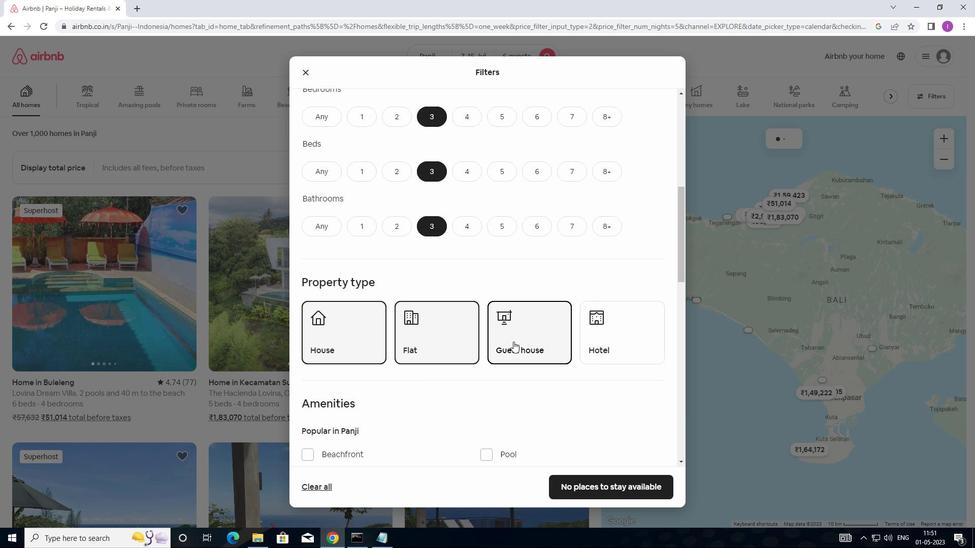 
Action: Mouse scrolled (513, 341) with delta (0, 0)
Screenshot: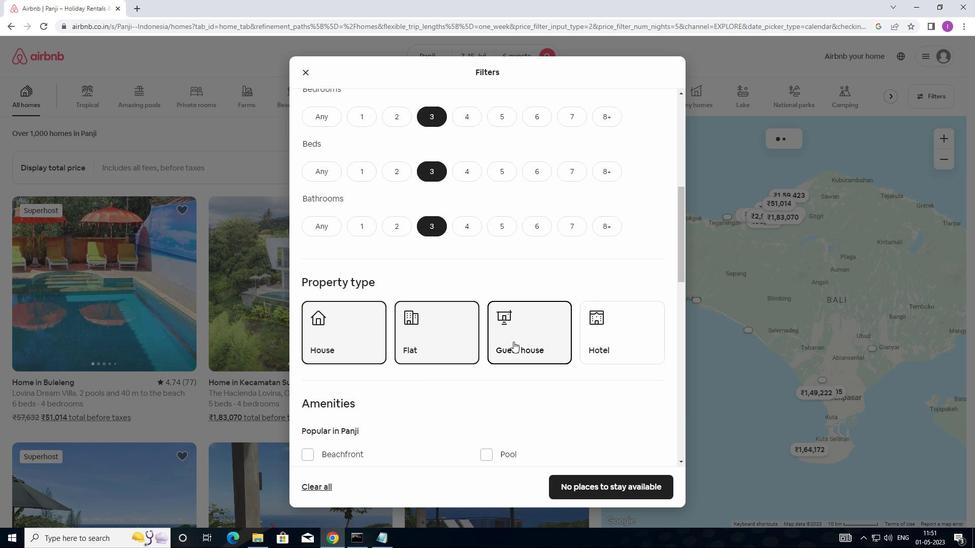 
Action: Mouse scrolled (513, 341) with delta (0, 0)
Screenshot: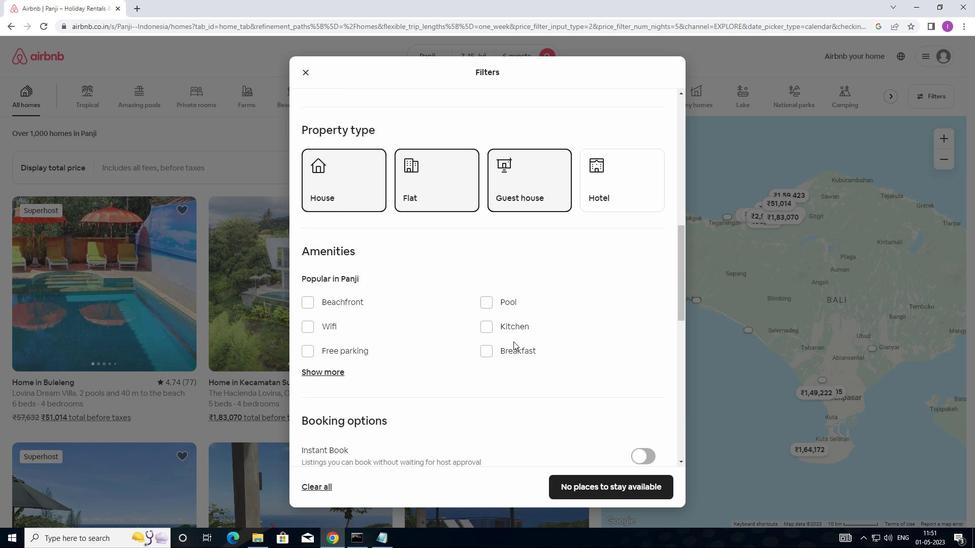
Action: Mouse scrolled (513, 341) with delta (0, 0)
Screenshot: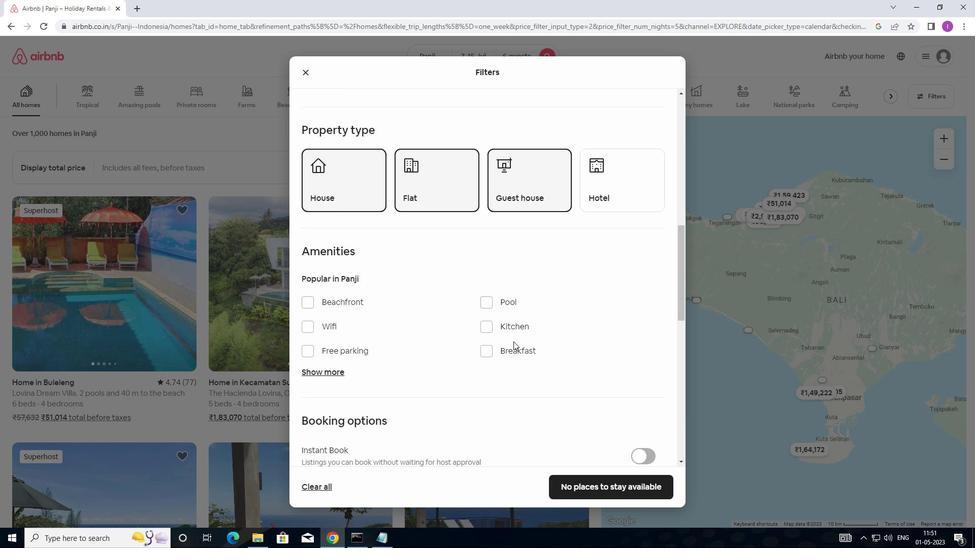 
Action: Mouse moved to (483, 321)
Screenshot: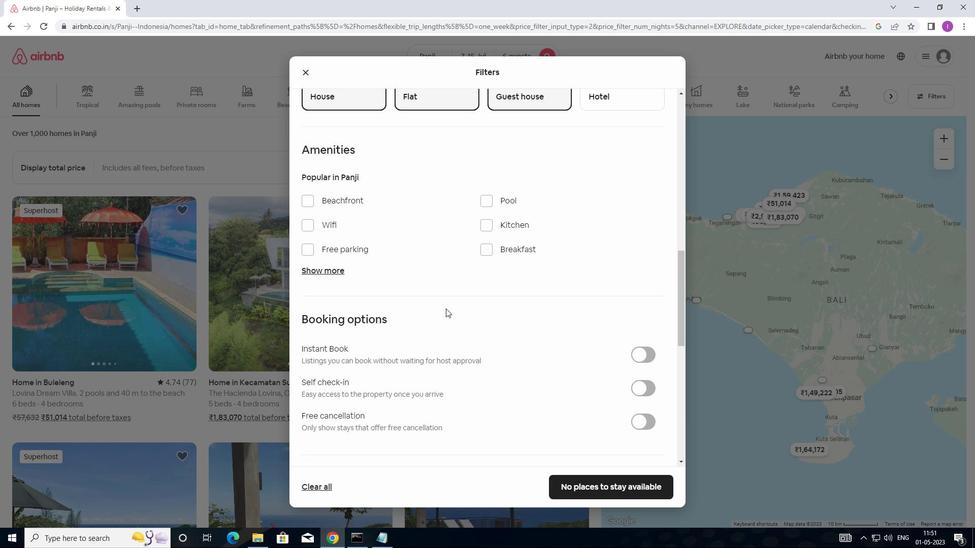 
Action: Mouse scrolled (483, 320) with delta (0, 0)
Screenshot: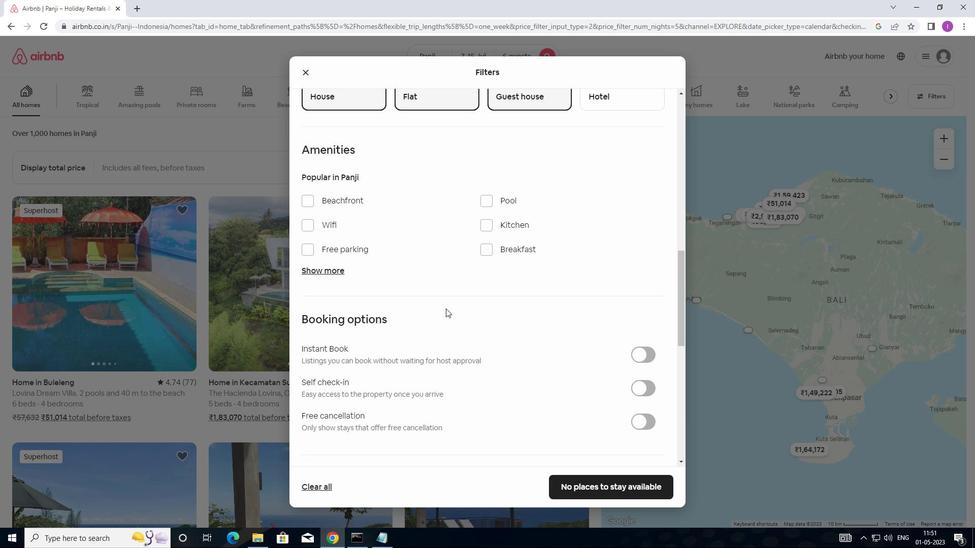 
Action: Mouse moved to (509, 324)
Screenshot: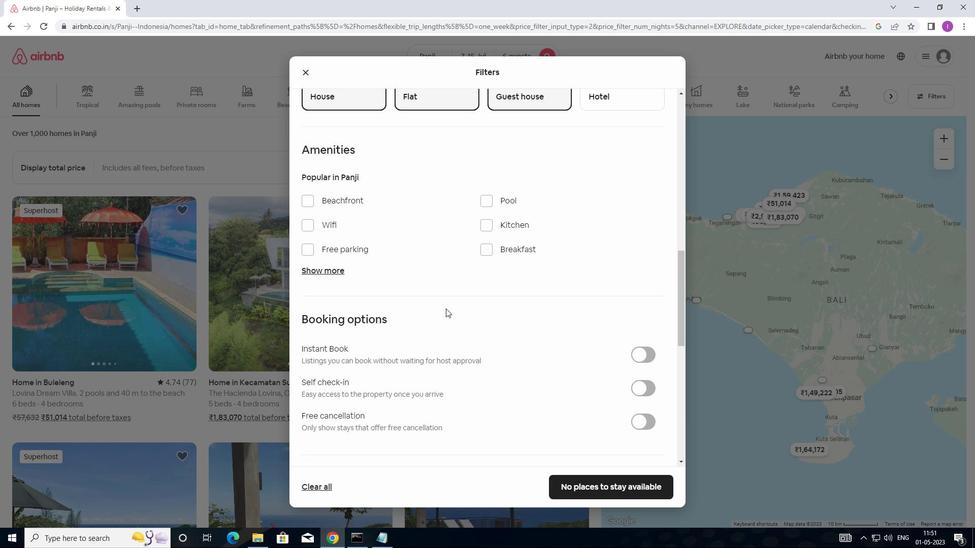 
Action: Mouse scrolled (509, 324) with delta (0, 0)
Screenshot: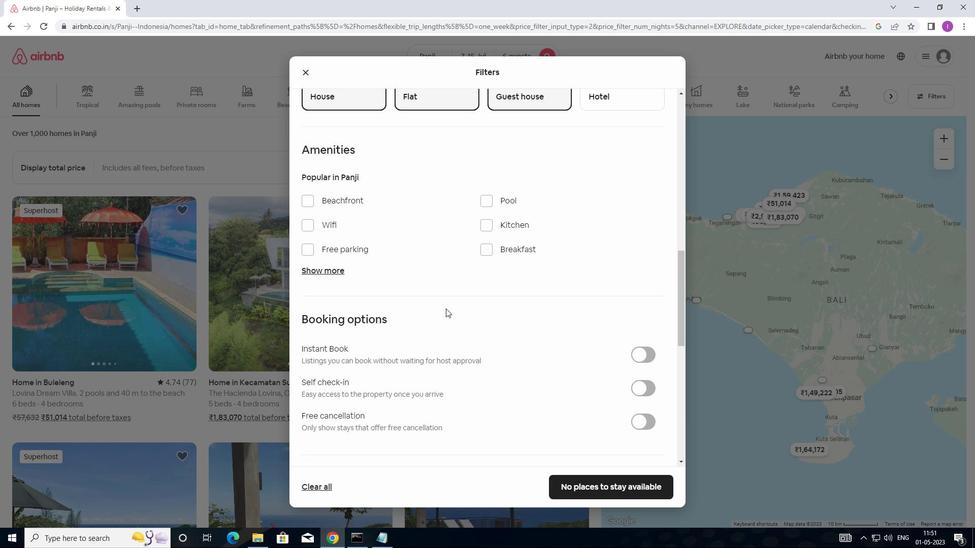 
Action: Mouse moved to (564, 334)
Screenshot: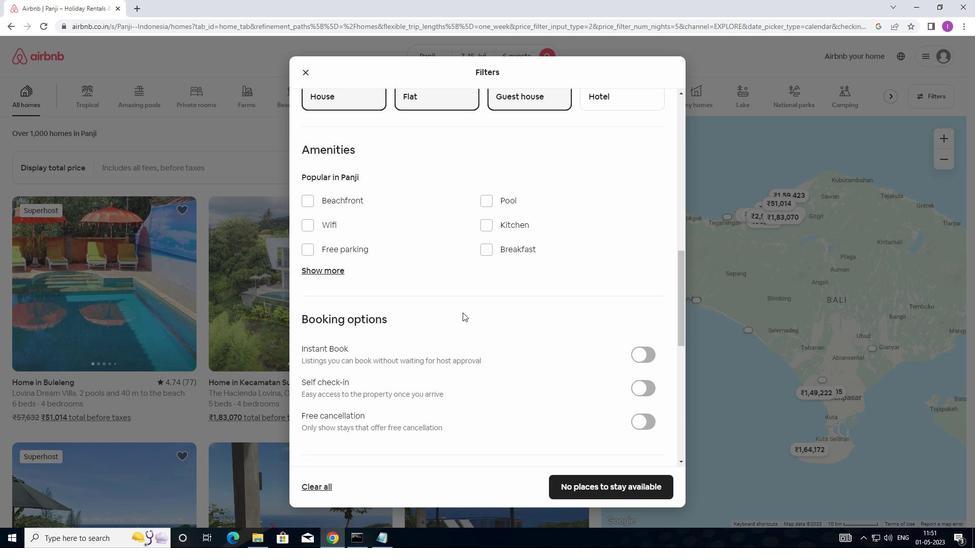 
Action: Mouse scrolled (564, 334) with delta (0, 0)
Screenshot: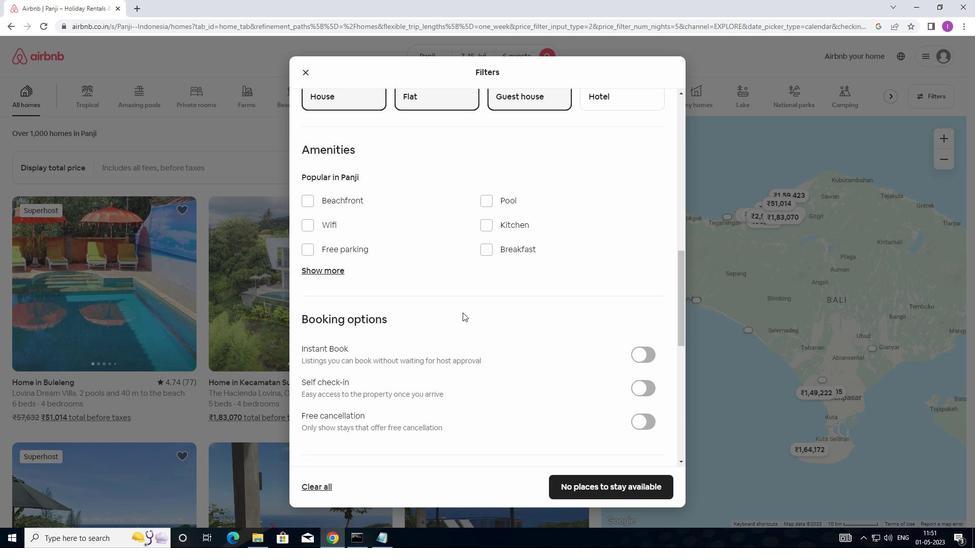 
Action: Mouse moved to (646, 240)
Screenshot: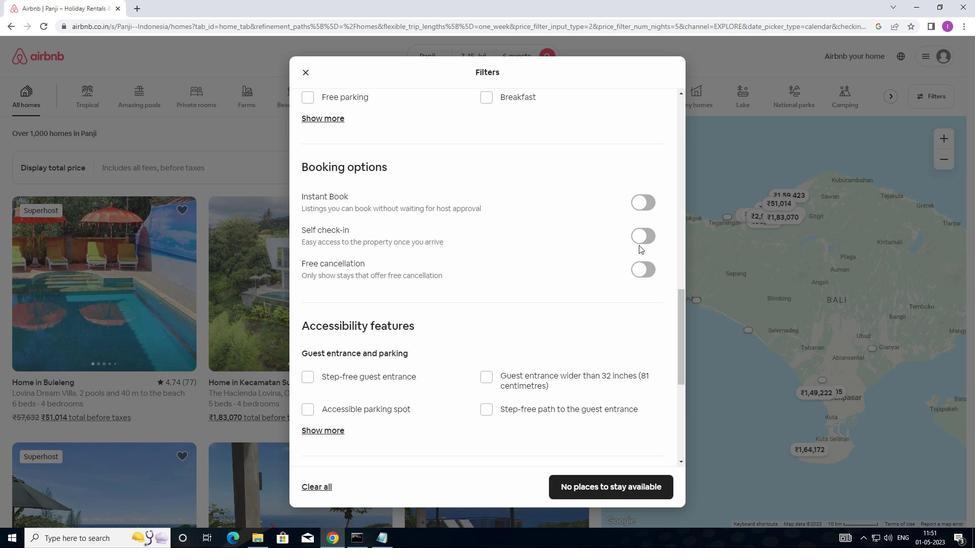 
Action: Mouse pressed left at (646, 240)
Screenshot: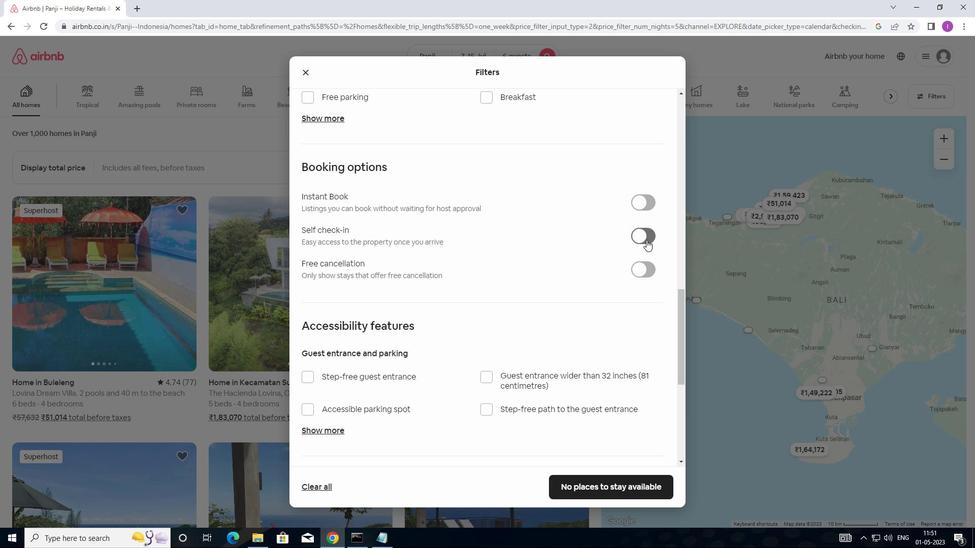 
Action: Mouse moved to (374, 459)
Screenshot: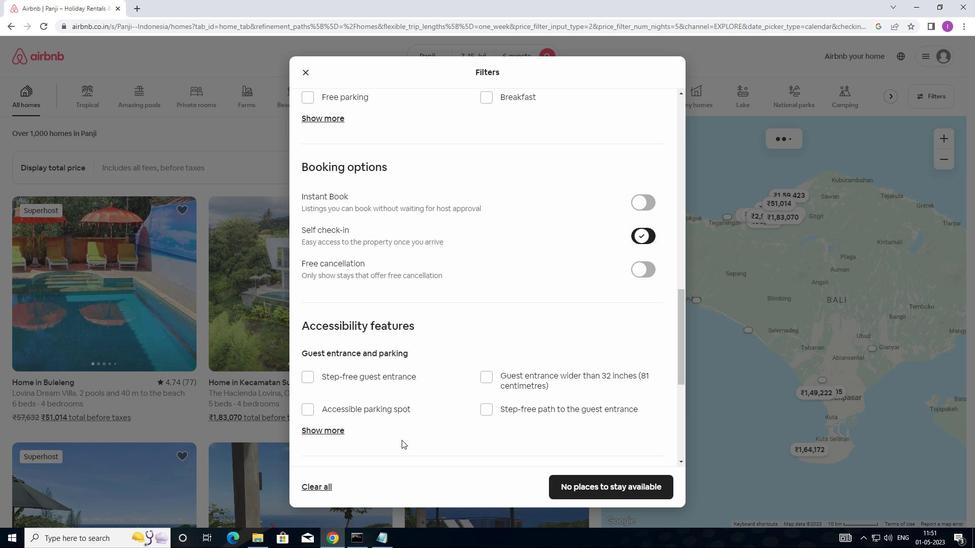 
Action: Mouse scrolled (374, 458) with delta (0, 0)
Screenshot: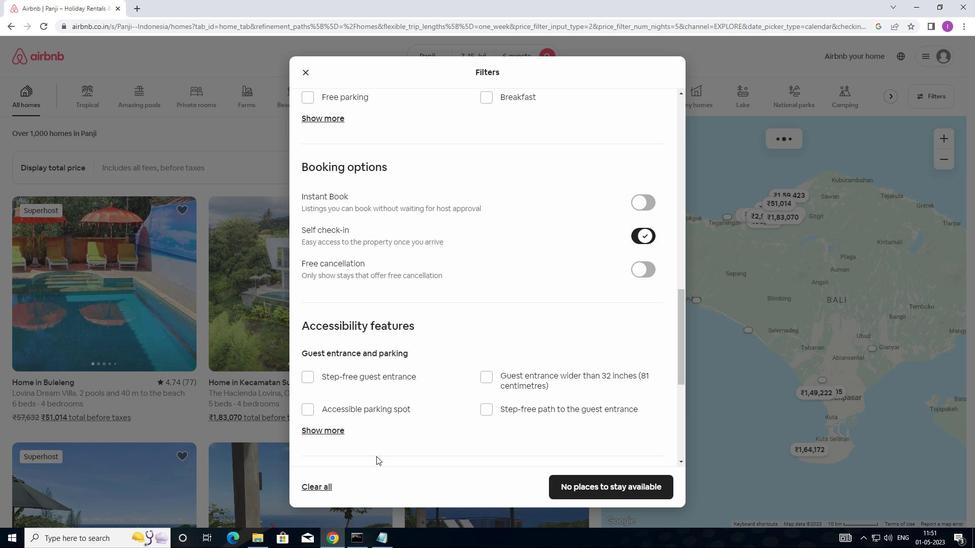 
Action: Mouse scrolled (374, 458) with delta (0, 0)
Screenshot: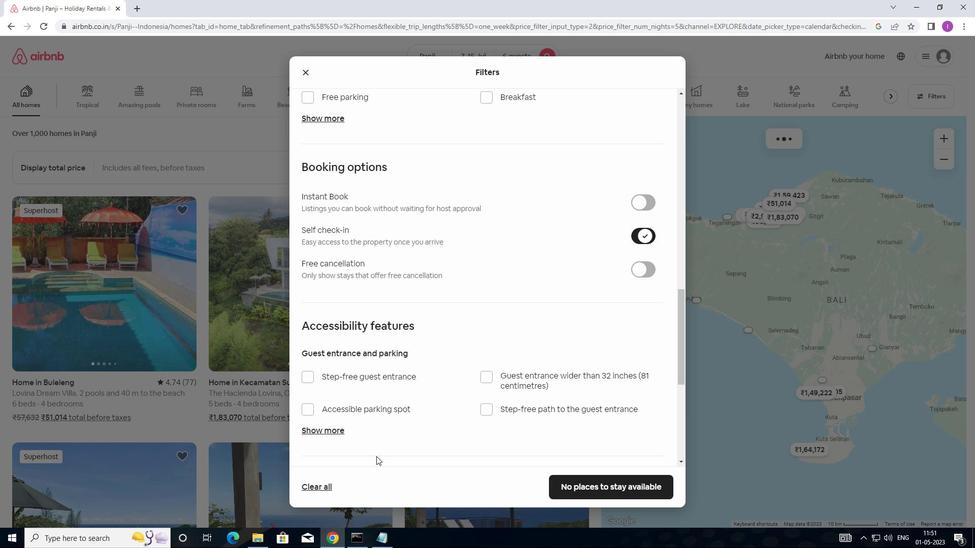 
Action: Mouse scrolled (374, 458) with delta (0, 0)
Screenshot: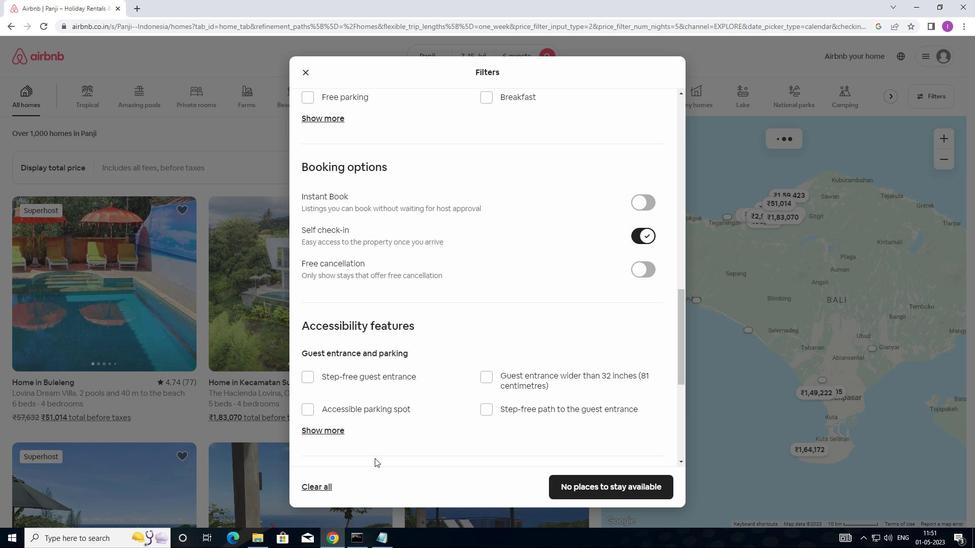 
Action: Mouse scrolled (374, 458) with delta (0, 0)
Screenshot: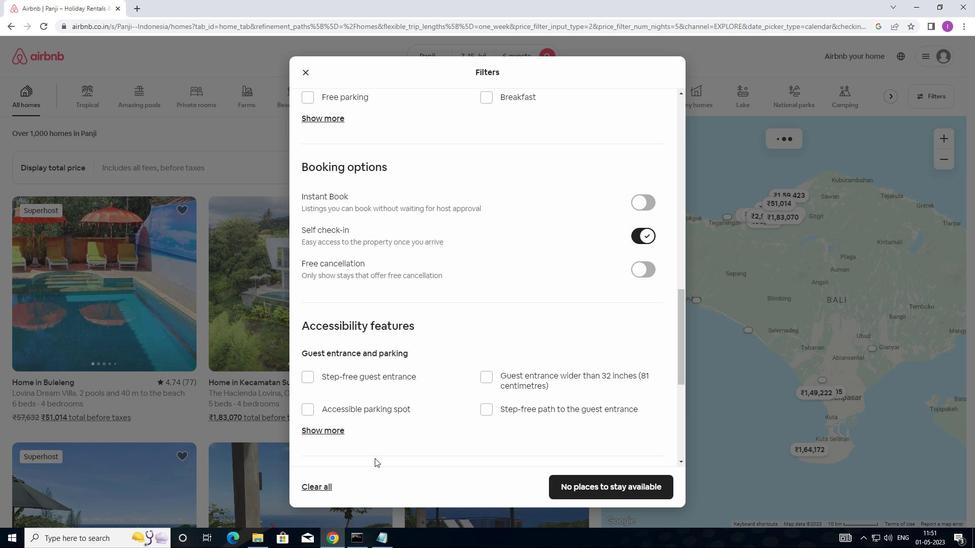 
Action: Mouse scrolled (374, 458) with delta (0, 0)
Screenshot: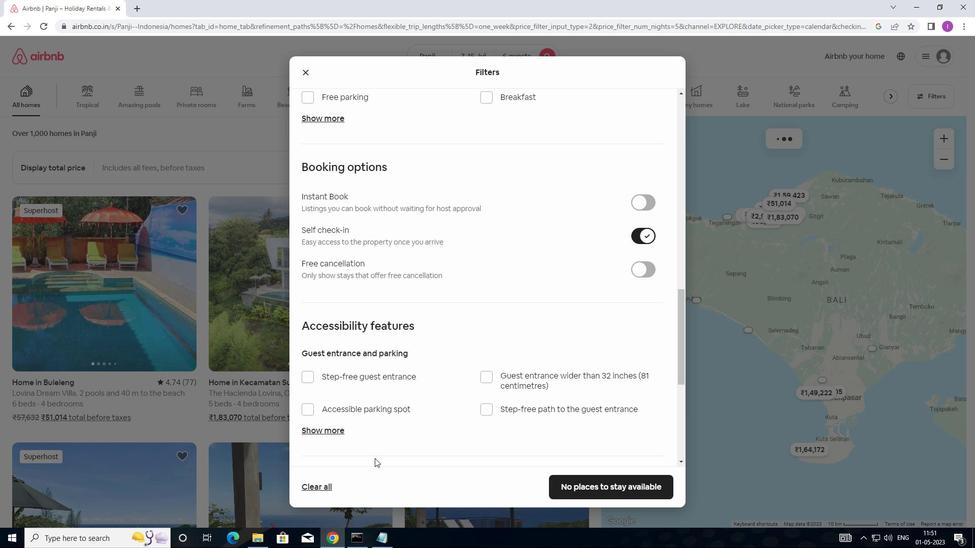 
Action: Mouse moved to (302, 425)
Screenshot: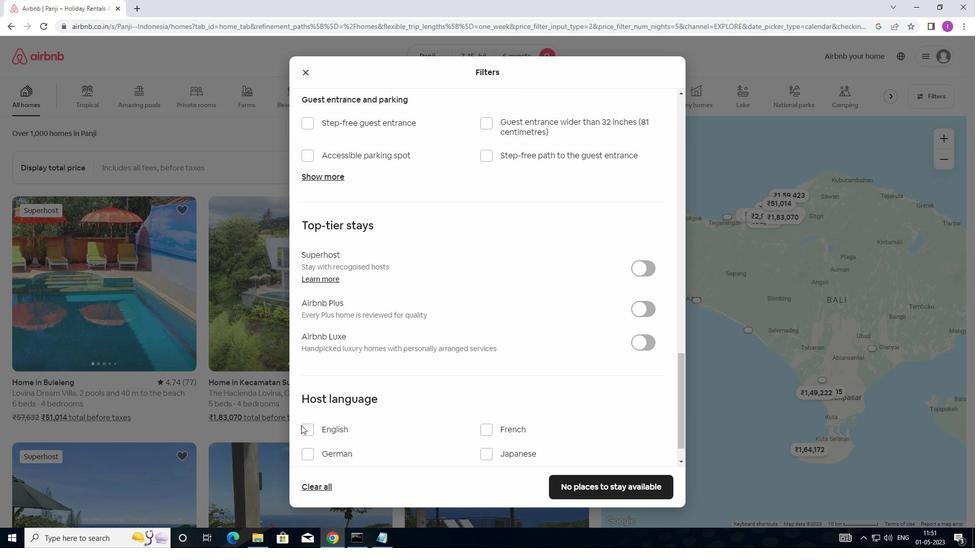 
Action: Mouse pressed left at (302, 425)
Screenshot: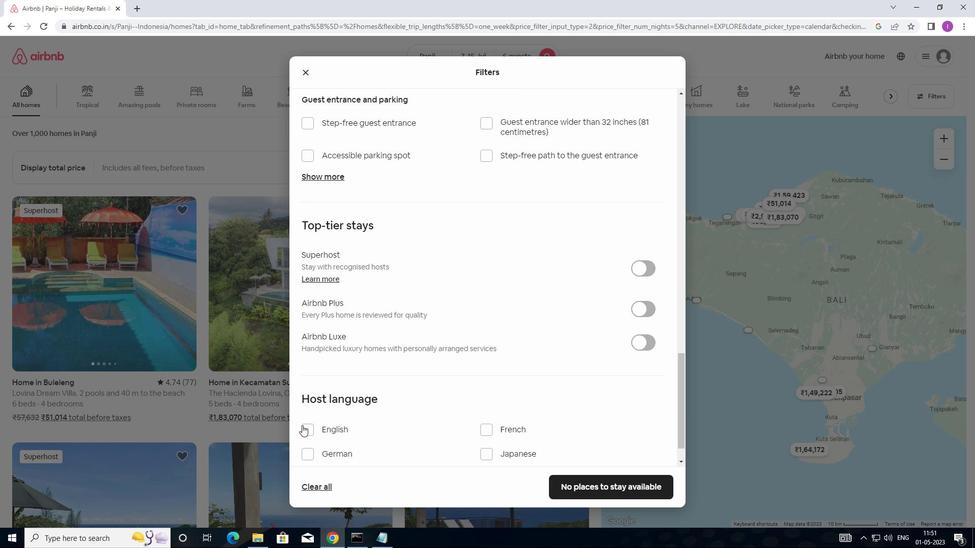 
Action: Mouse moved to (564, 484)
Screenshot: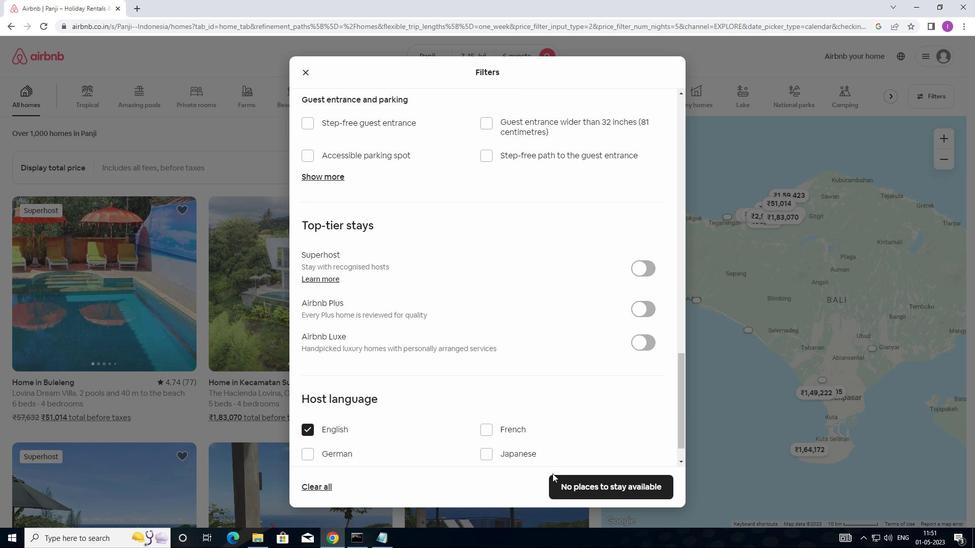 
Action: Mouse pressed left at (564, 484)
Screenshot: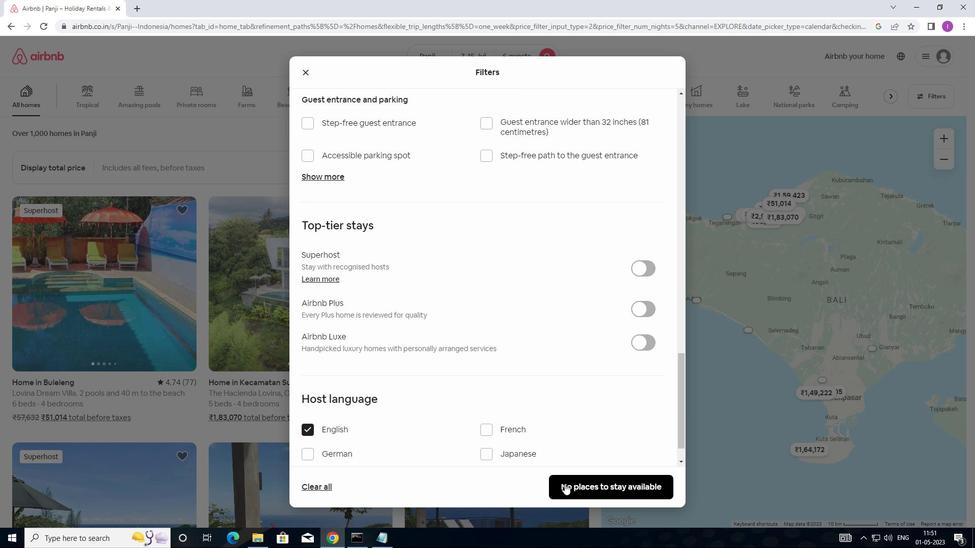 
Action: Mouse moved to (563, 482)
Screenshot: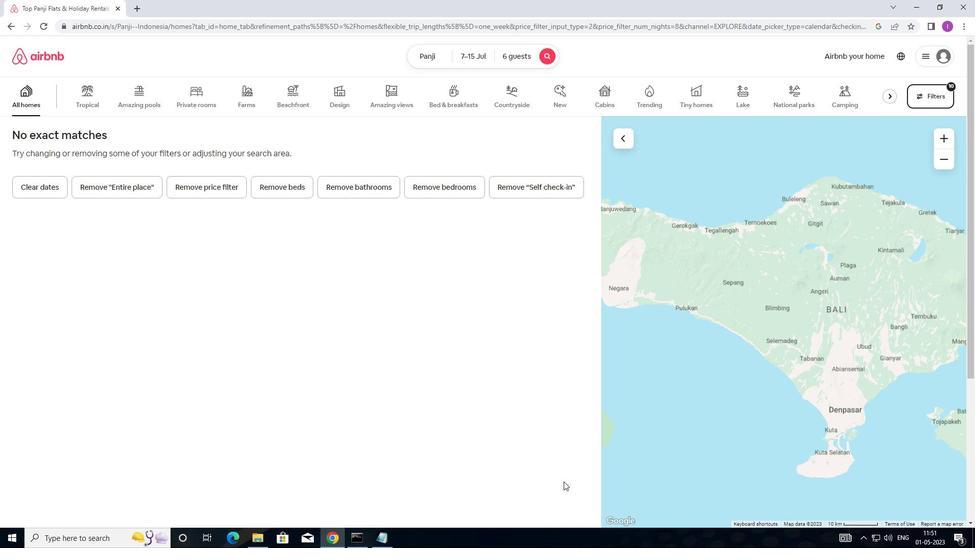 
